 Task: Forward email with the signature Connor Wood with the subject Product launch announcement from softage.1@softage.net to softage.9@softage.net with the message Can you confirm whether the project is on track to meet the deadline?, select last word, change the font of the message to Tahoma and change the font typography to bold and italics Send the email
Action: Mouse moved to (830, 68)
Screenshot: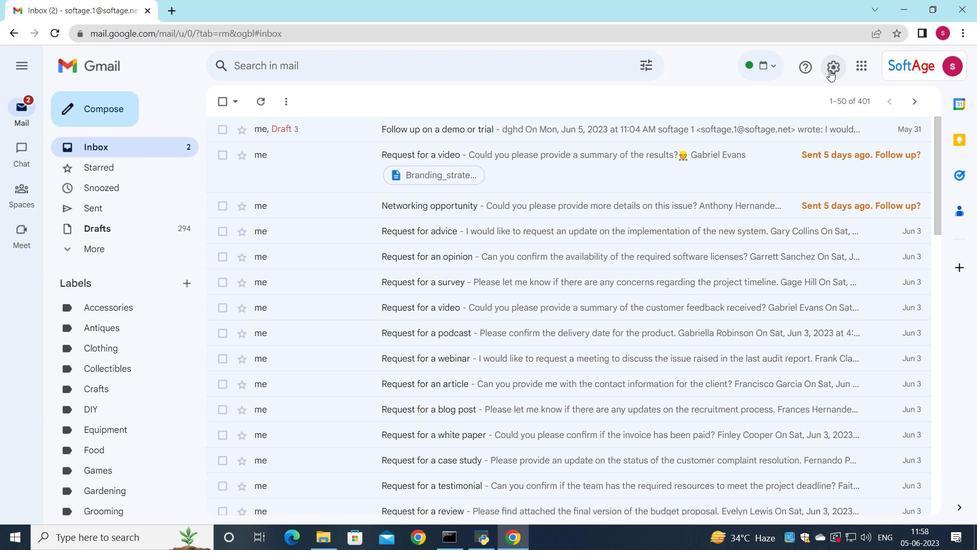
Action: Mouse pressed left at (830, 68)
Screenshot: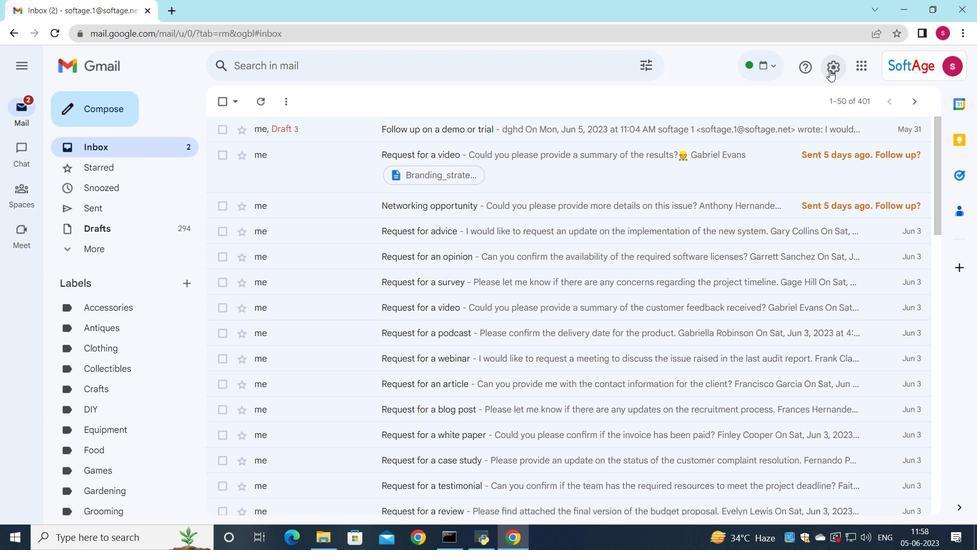 
Action: Mouse moved to (831, 127)
Screenshot: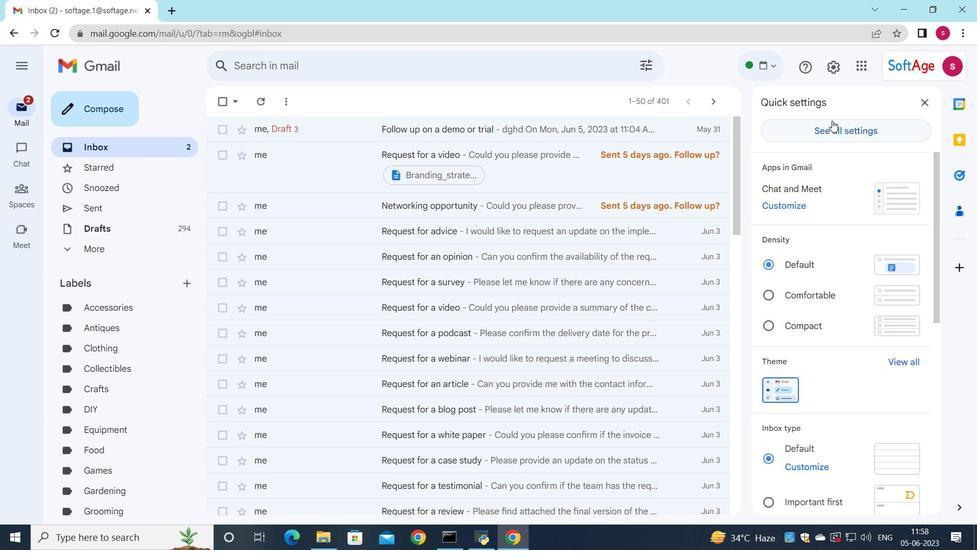 
Action: Mouse pressed left at (831, 127)
Screenshot: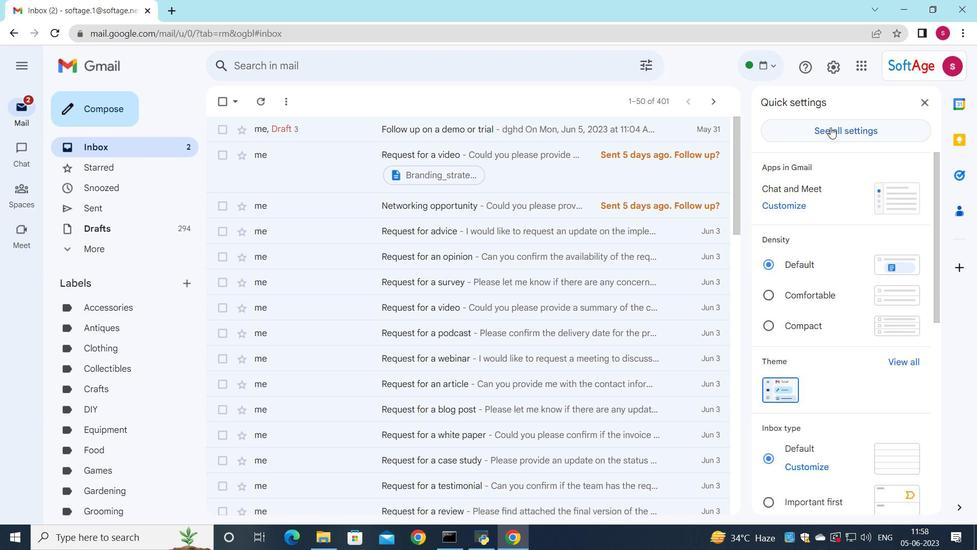 
Action: Mouse moved to (599, 247)
Screenshot: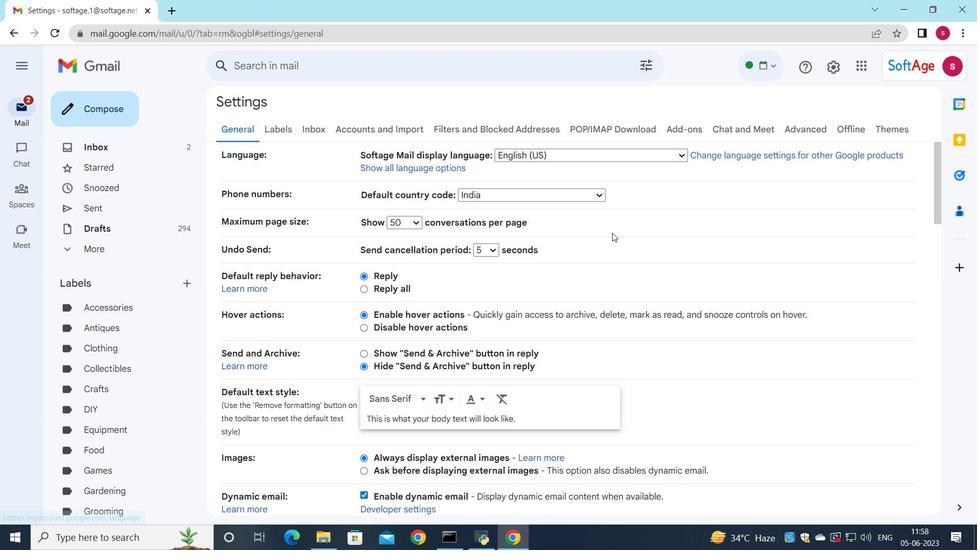 
Action: Mouse scrolled (611, 234) with delta (0, 0)
Screenshot: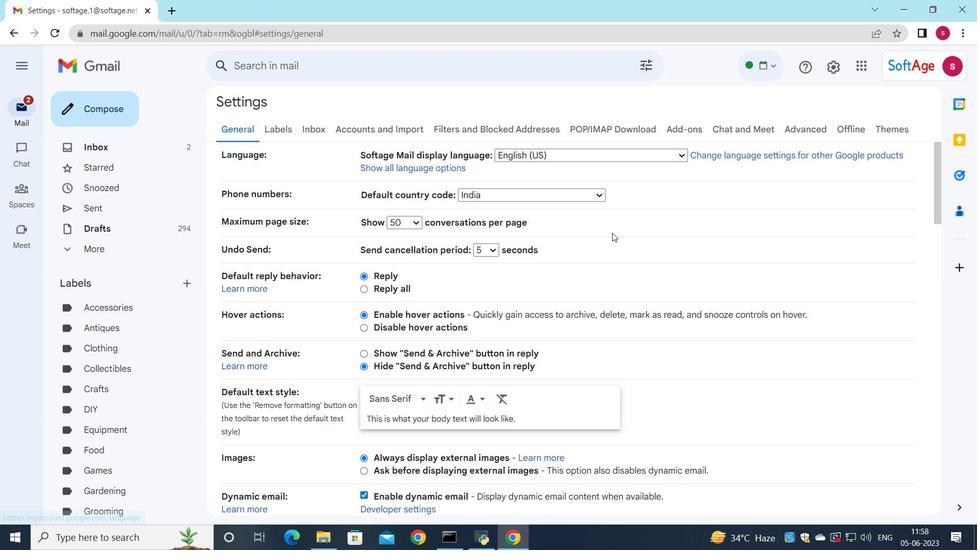 
Action: Mouse scrolled (608, 236) with delta (0, 0)
Screenshot: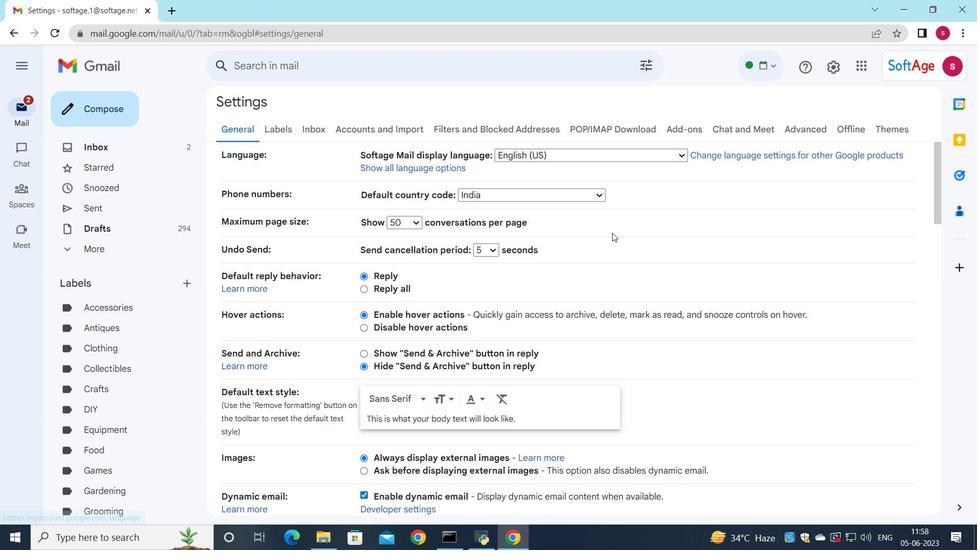 
Action: Mouse scrolled (604, 241) with delta (0, 0)
Screenshot: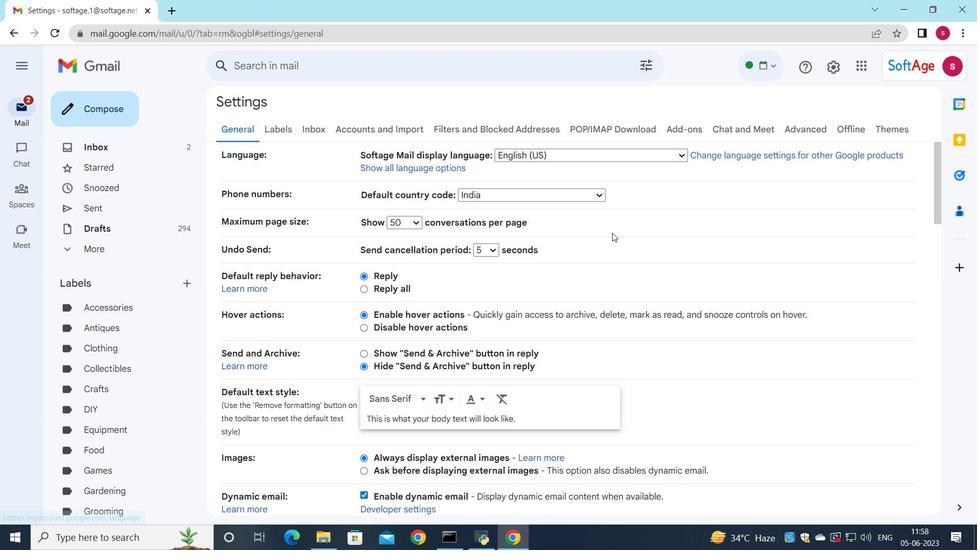 
Action: Mouse moved to (595, 241)
Screenshot: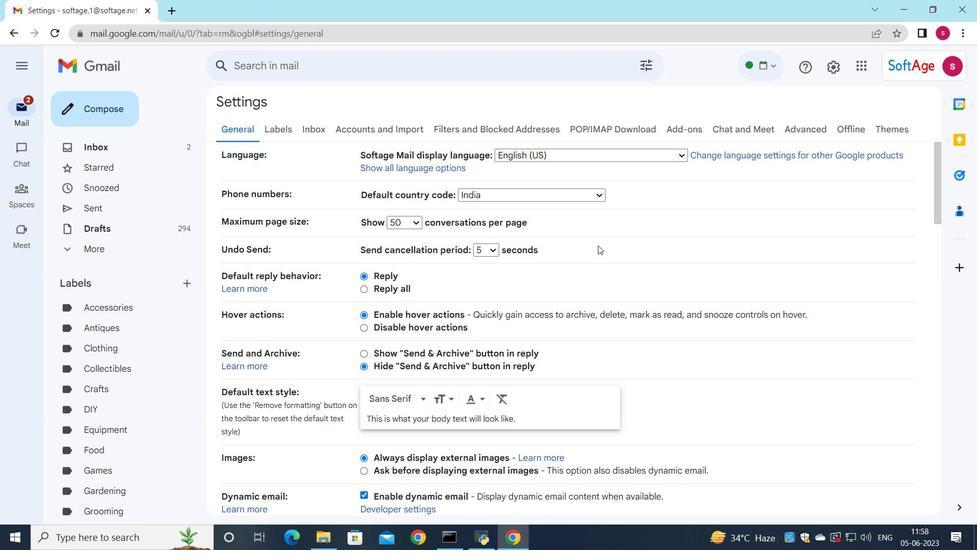 
Action: Mouse scrolled (595, 241) with delta (0, 0)
Screenshot: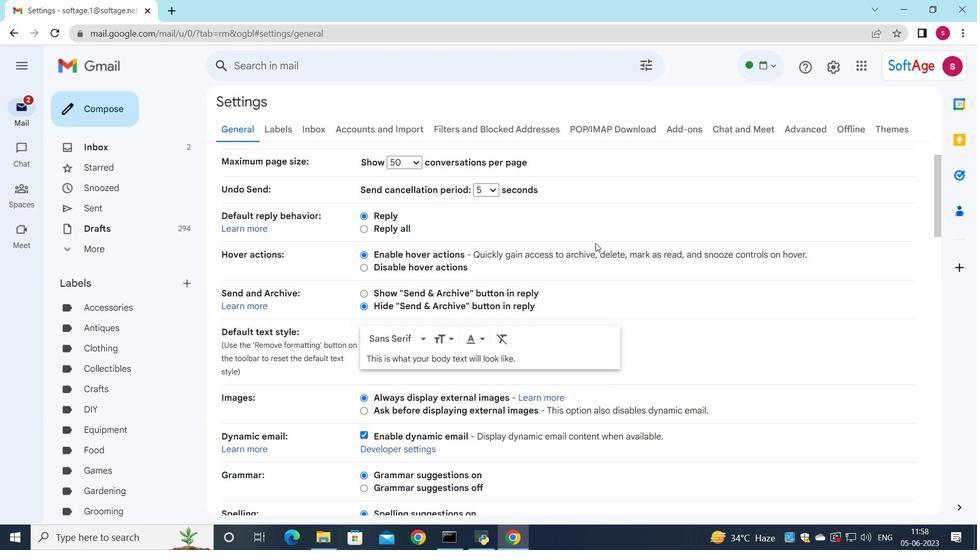 
Action: Mouse scrolled (595, 241) with delta (0, 0)
Screenshot: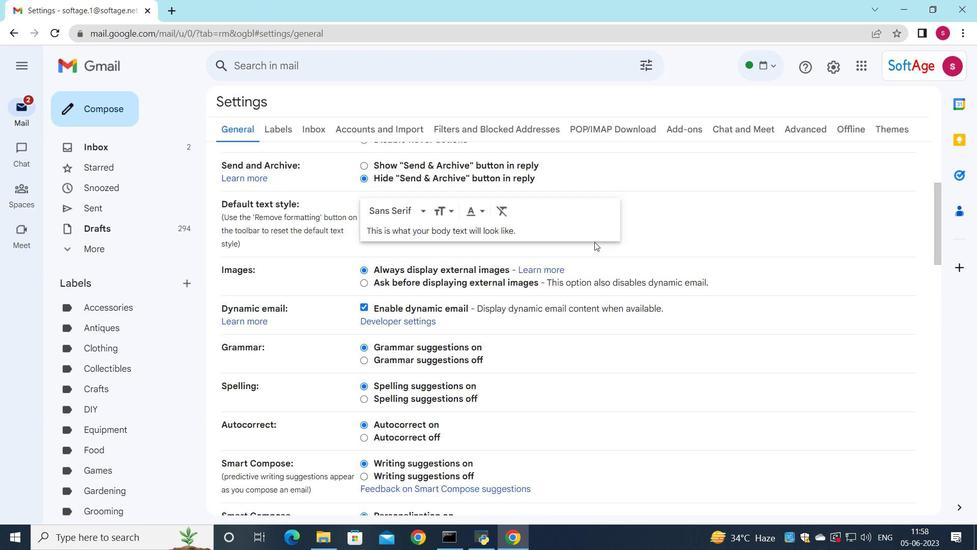 
Action: Mouse moved to (588, 247)
Screenshot: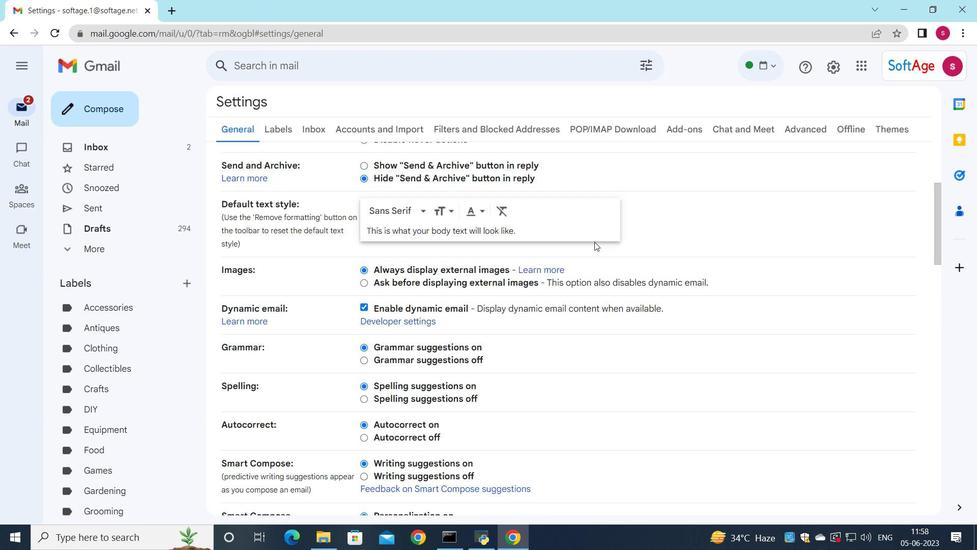 
Action: Mouse scrolled (590, 244) with delta (0, 0)
Screenshot: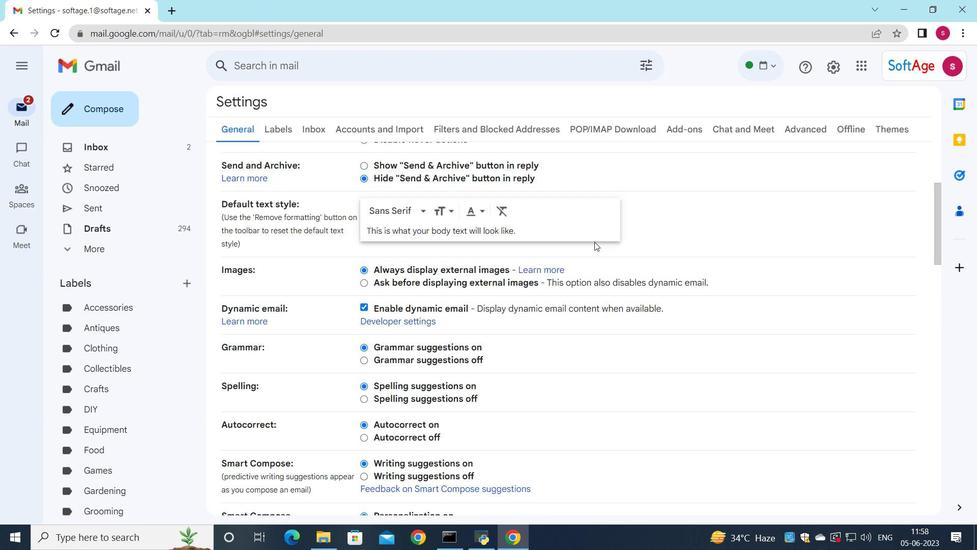 
Action: Mouse moved to (521, 267)
Screenshot: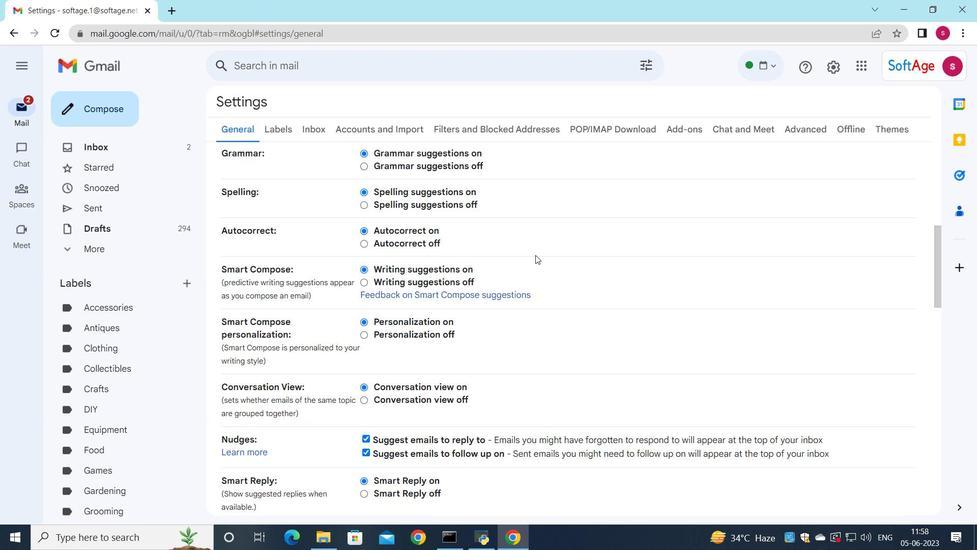 
Action: Mouse scrolled (521, 267) with delta (0, 0)
Screenshot: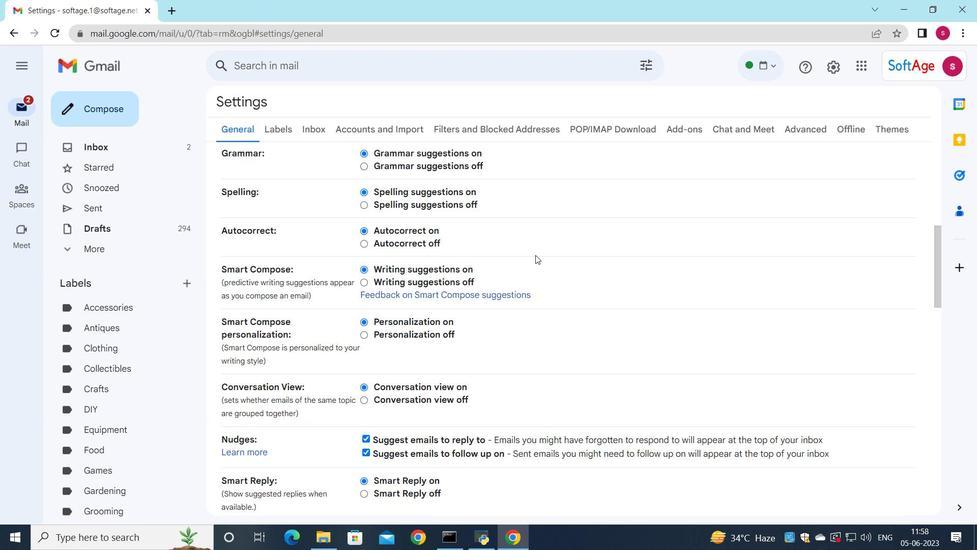 
Action: Mouse moved to (513, 275)
Screenshot: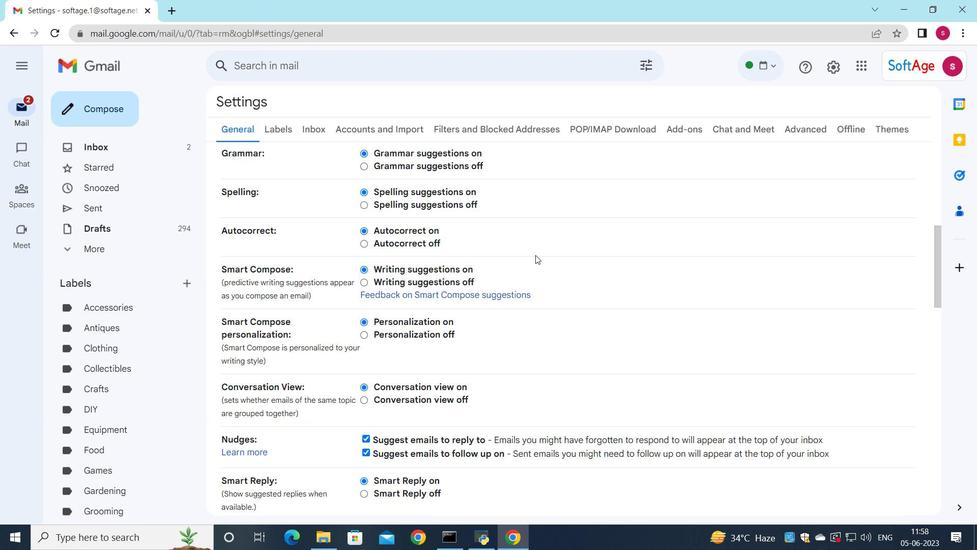 
Action: Mouse scrolled (513, 274) with delta (0, 0)
Screenshot: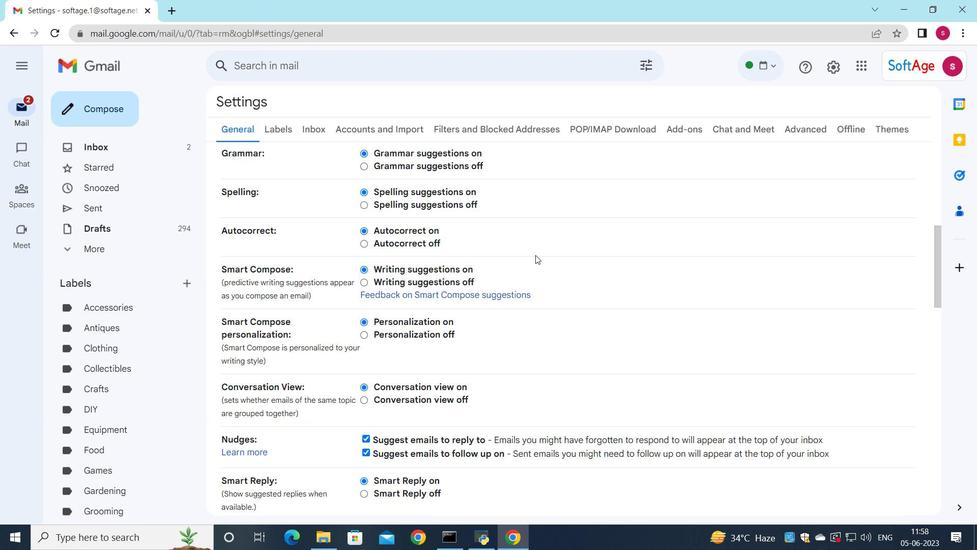 
Action: Mouse moved to (508, 278)
Screenshot: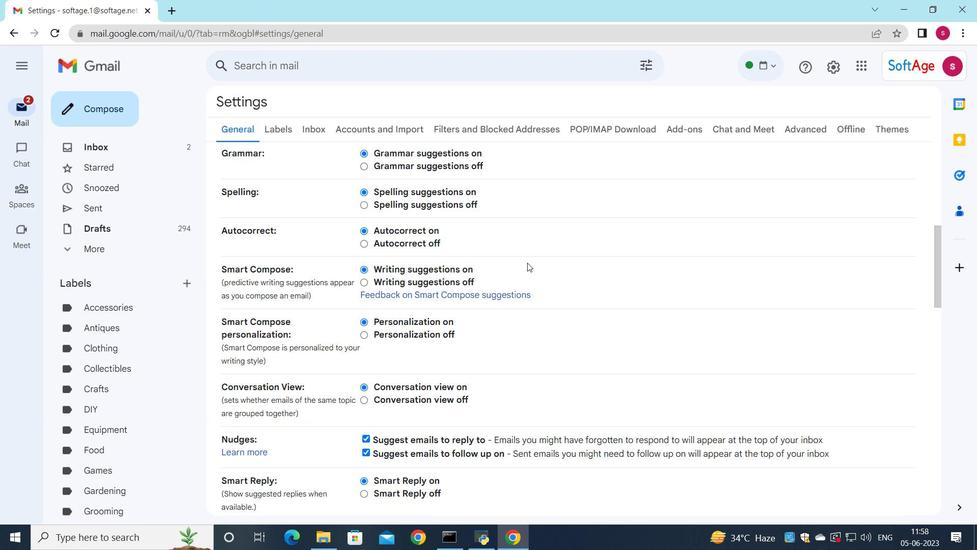 
Action: Mouse scrolled (508, 277) with delta (0, 0)
Screenshot: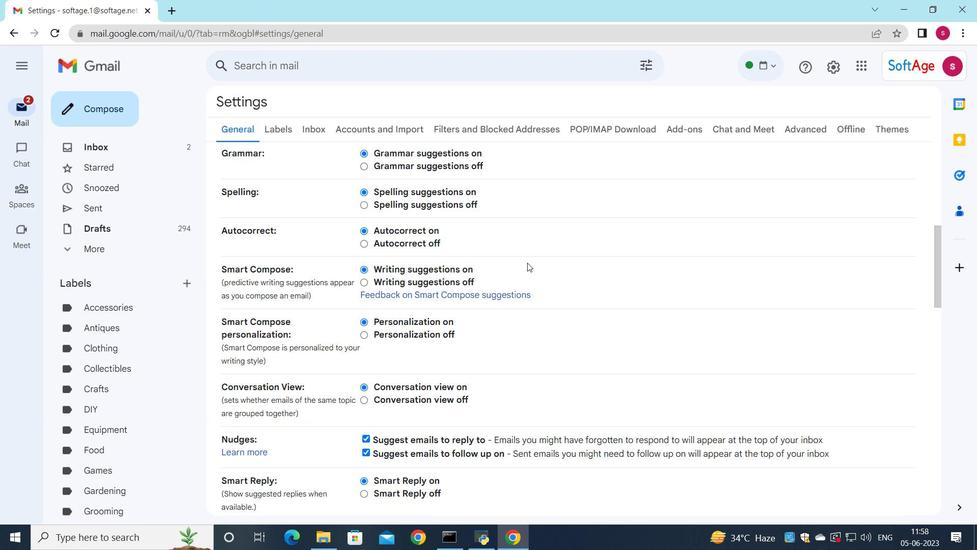 
Action: Mouse moved to (488, 283)
Screenshot: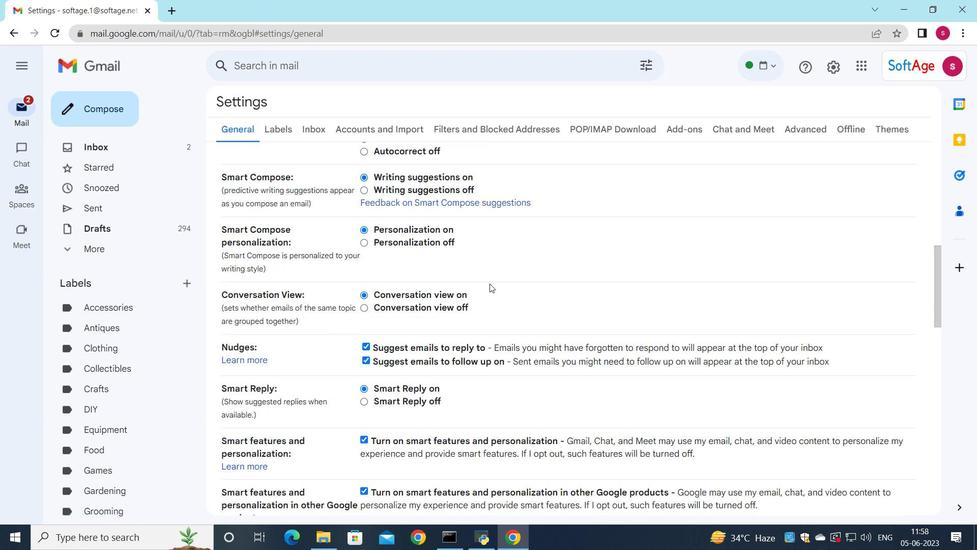 
Action: Mouse scrolled (488, 283) with delta (0, 0)
Screenshot: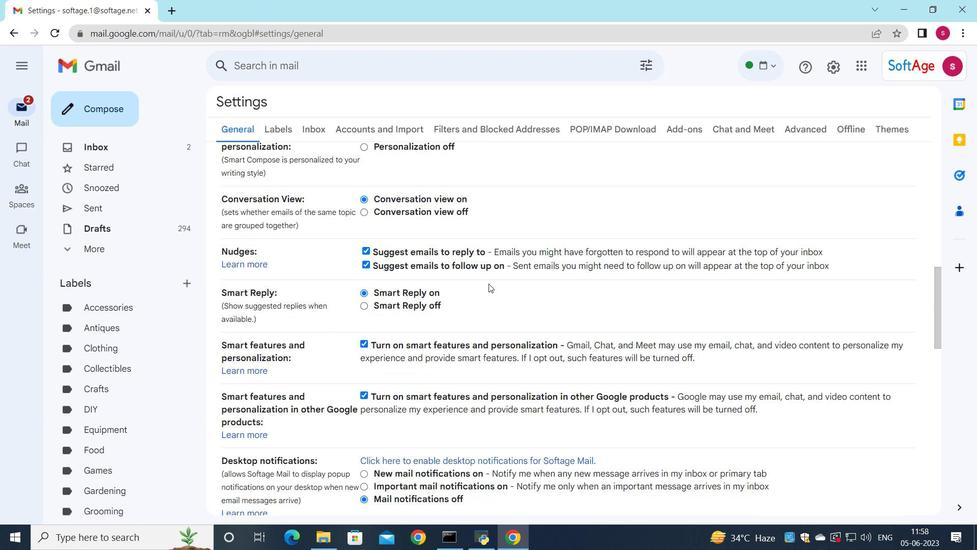 
Action: Mouse moved to (487, 284)
Screenshot: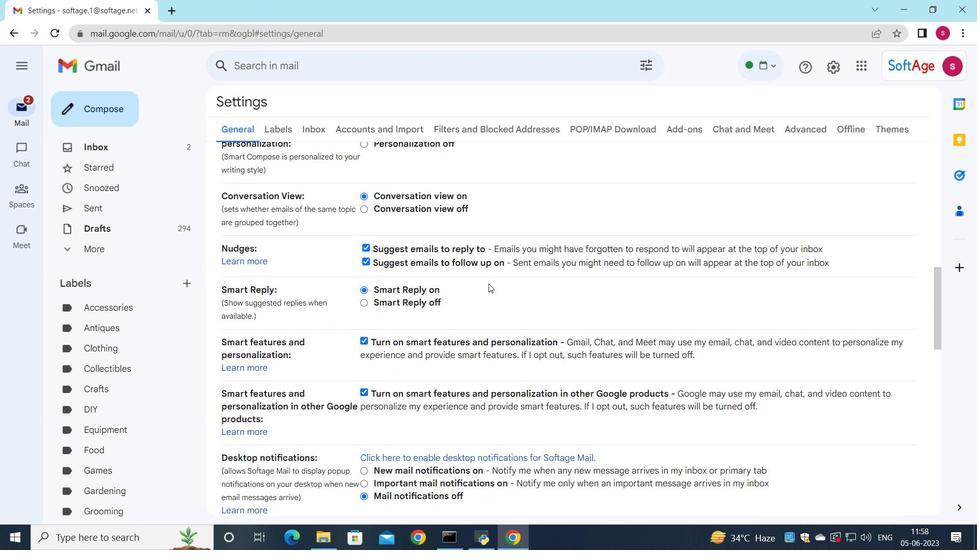 
Action: Mouse scrolled (487, 283) with delta (0, 0)
Screenshot: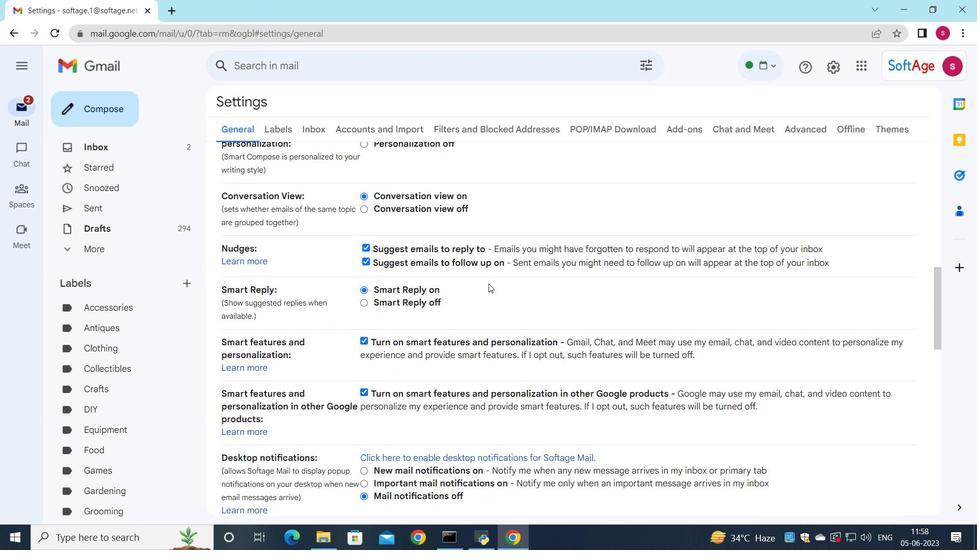 
Action: Mouse moved to (484, 286)
Screenshot: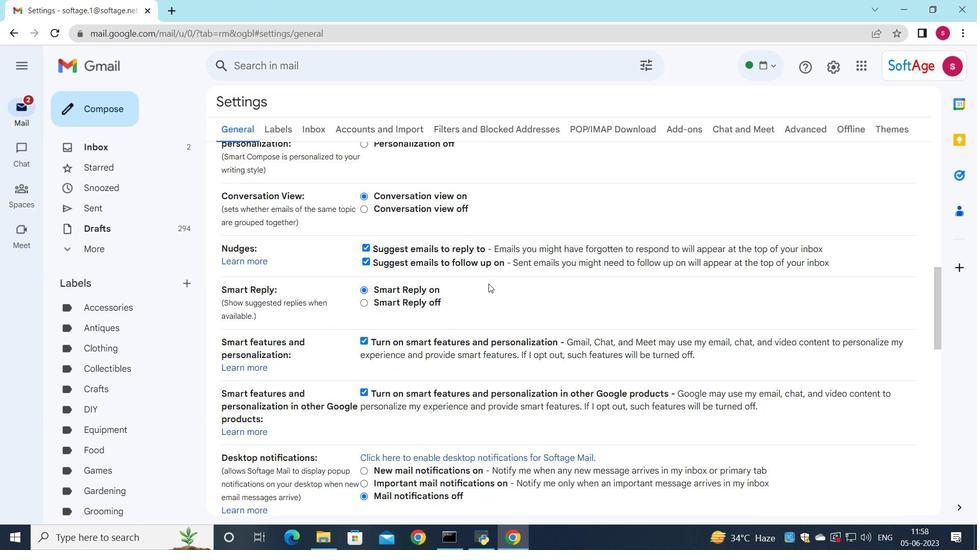 
Action: Mouse scrolled (485, 285) with delta (0, 0)
Screenshot: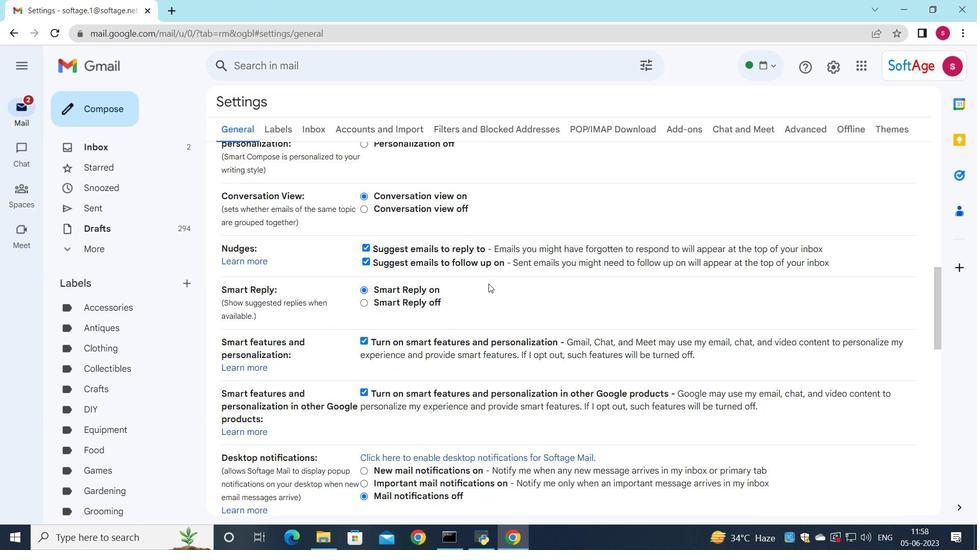 
Action: Mouse moved to (479, 288)
Screenshot: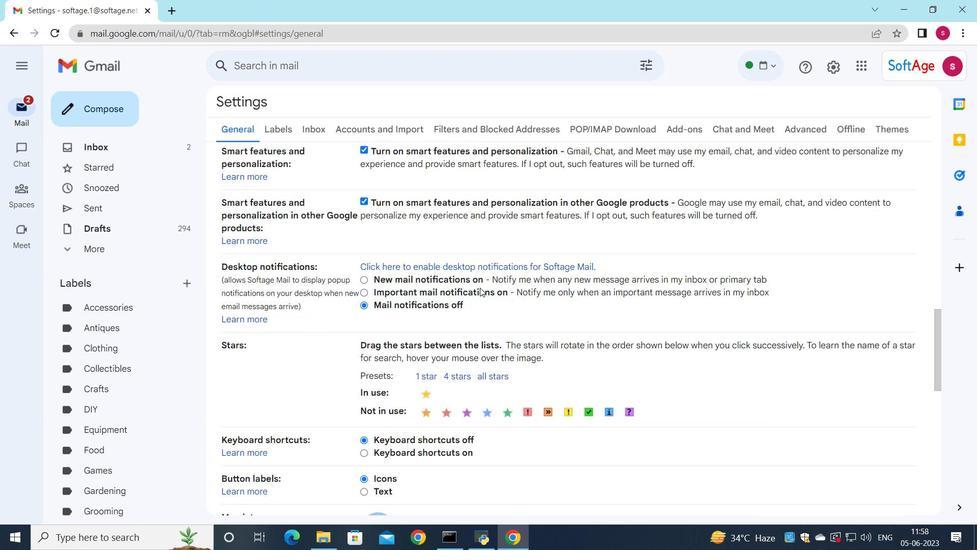 
Action: Mouse scrolled (479, 287) with delta (0, 0)
Screenshot: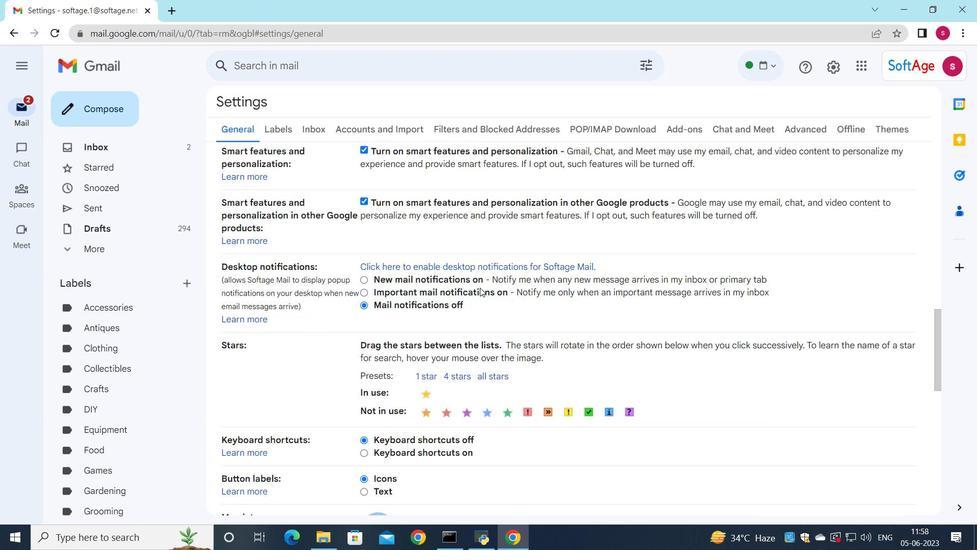 
Action: Mouse moved to (474, 289)
Screenshot: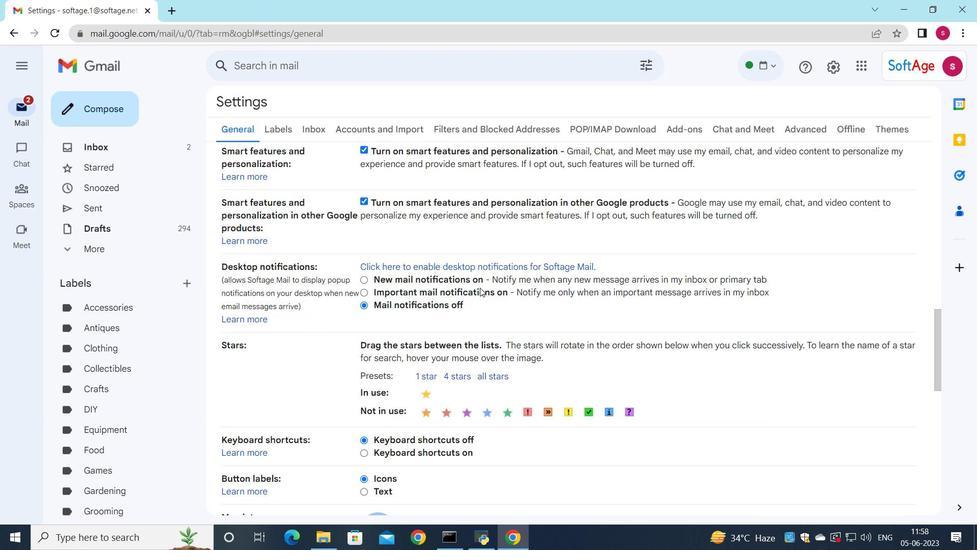 
Action: Mouse scrolled (474, 289) with delta (0, 0)
Screenshot: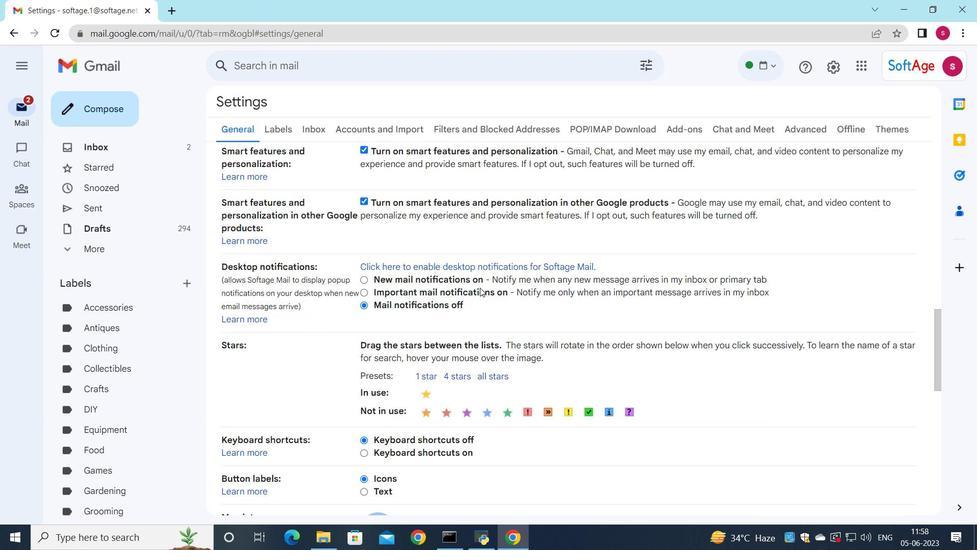 
Action: Mouse moved to (470, 291)
Screenshot: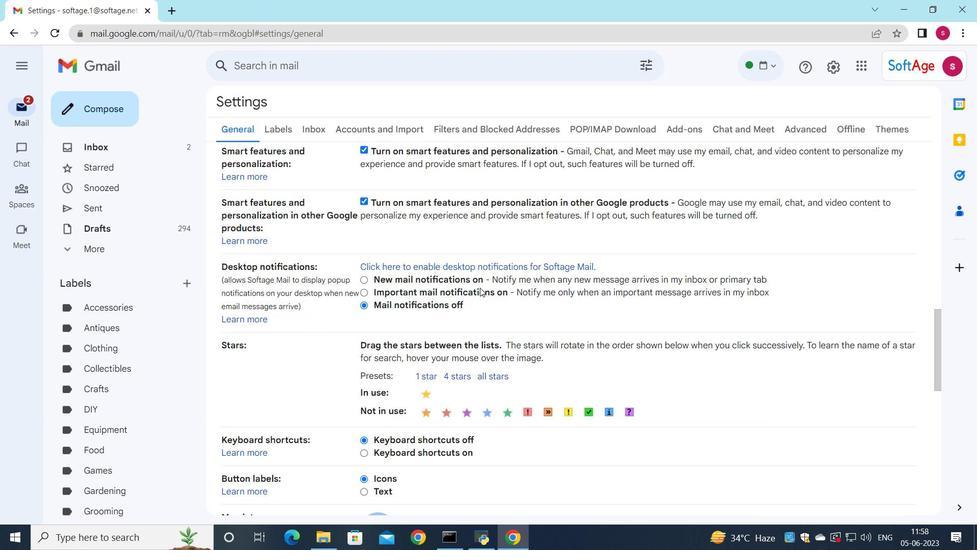 
Action: Mouse scrolled (470, 290) with delta (0, 0)
Screenshot: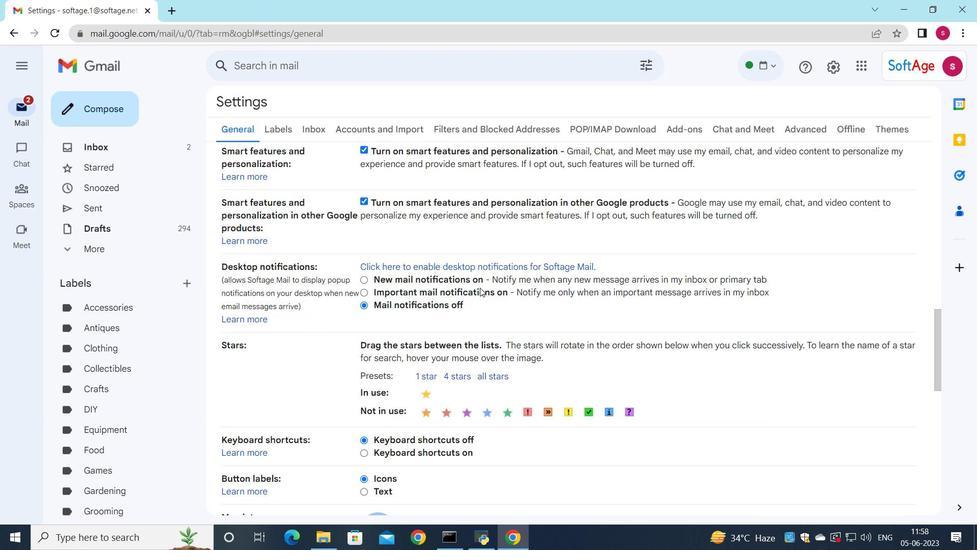 
Action: Mouse moved to (416, 318)
Screenshot: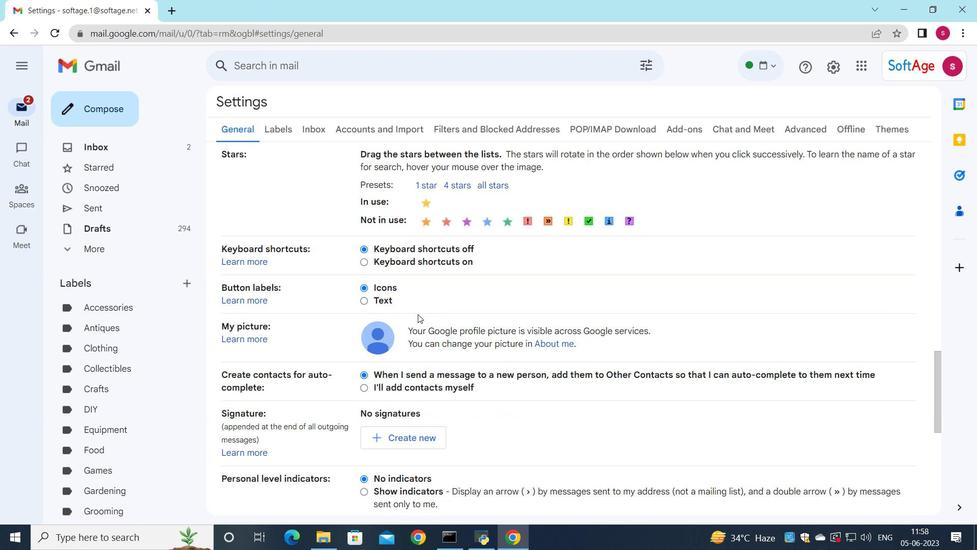 
Action: Mouse scrolled (416, 317) with delta (0, 0)
Screenshot: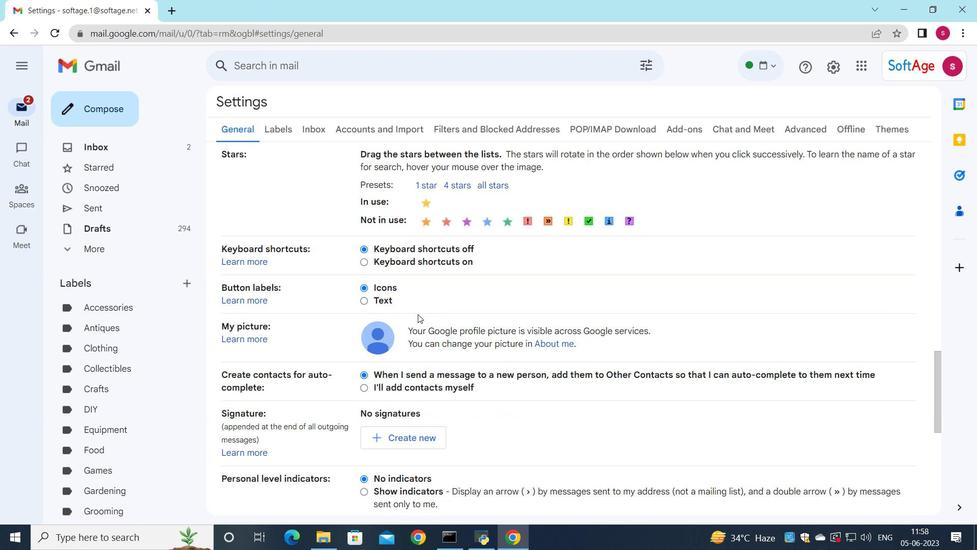 
Action: Mouse moved to (416, 318)
Screenshot: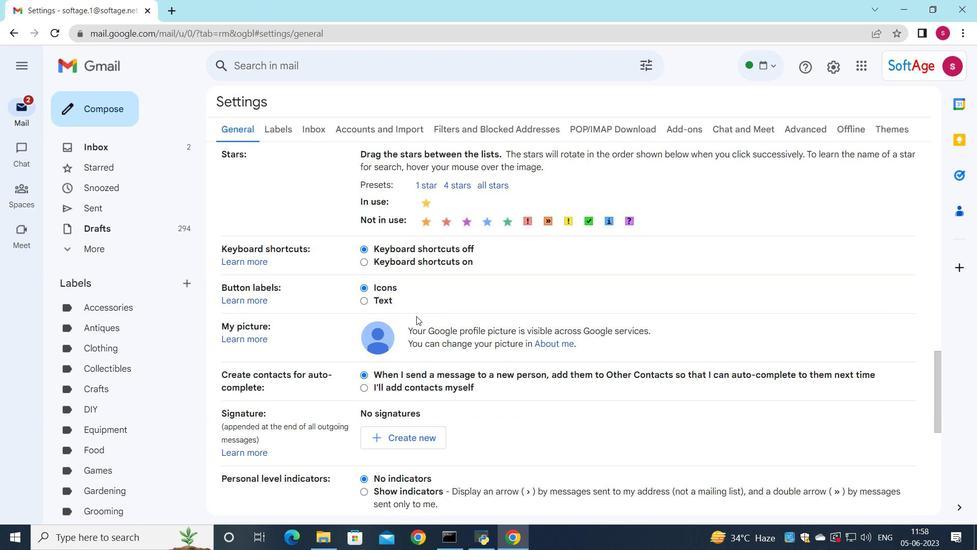 
Action: Mouse scrolled (416, 318) with delta (0, 0)
Screenshot: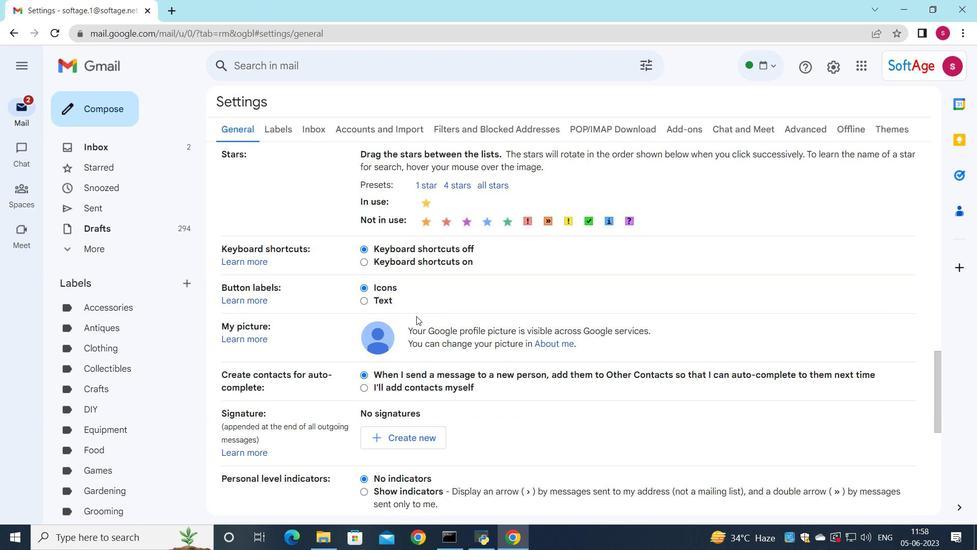 
Action: Mouse moved to (412, 314)
Screenshot: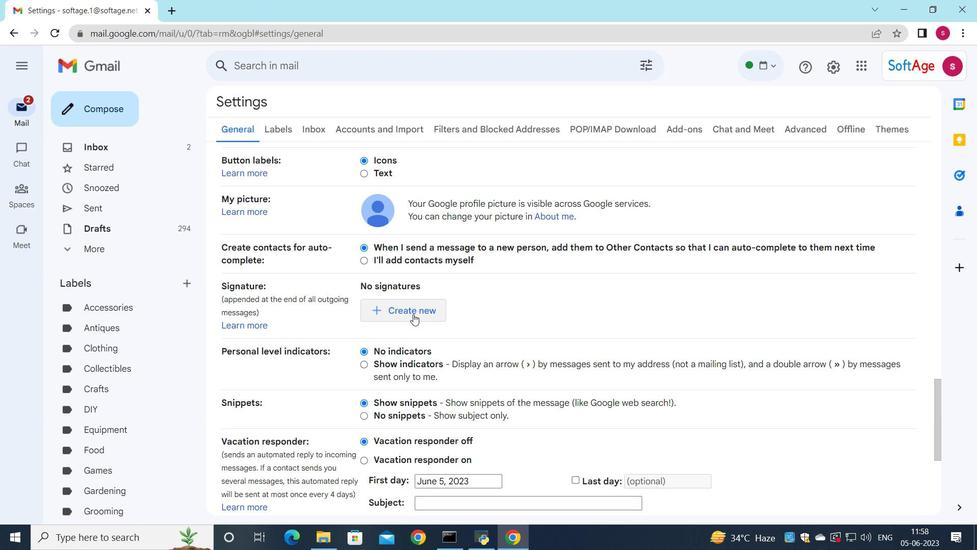 
Action: Mouse pressed left at (412, 314)
Screenshot: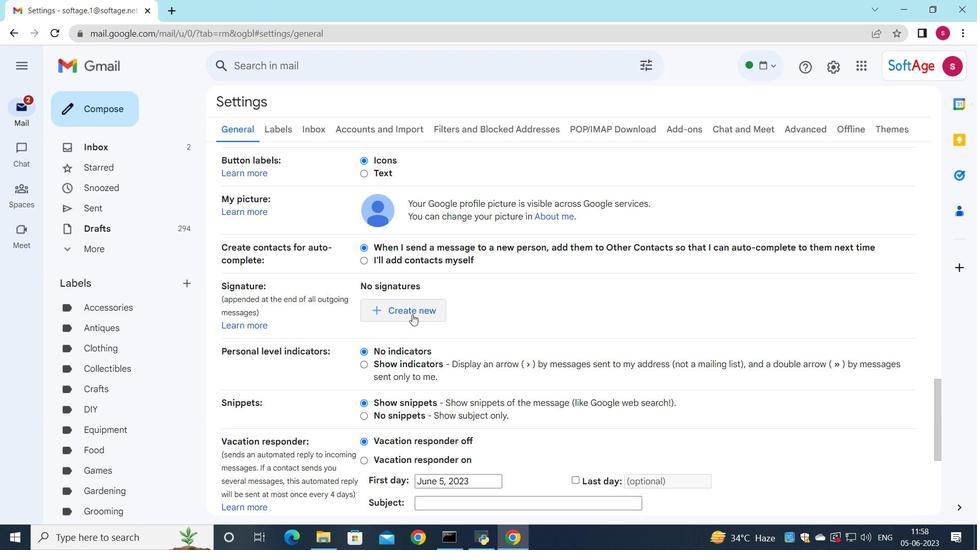 
Action: Mouse moved to (492, 275)
Screenshot: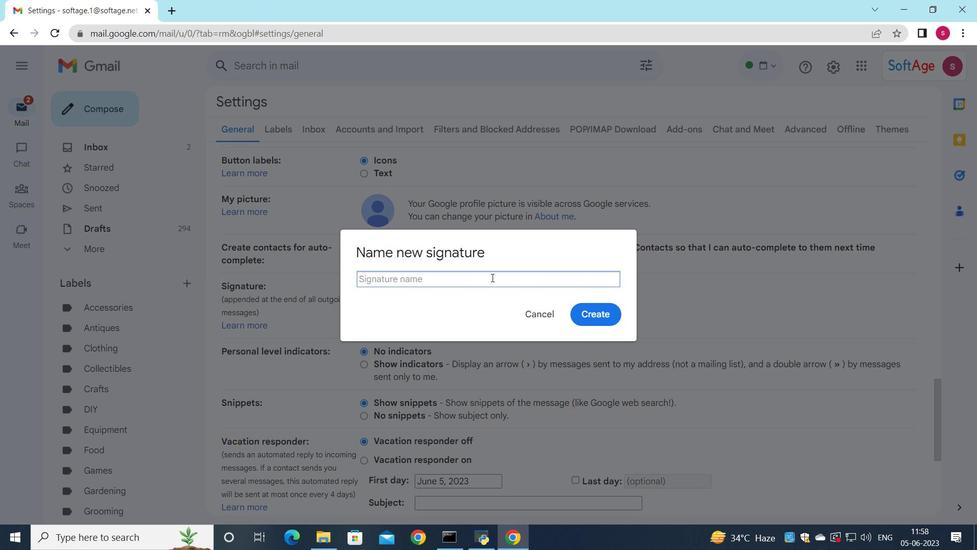 
Action: Key pressed <Key.shift>Connor<Key.space><Key.shift>Wood
Screenshot: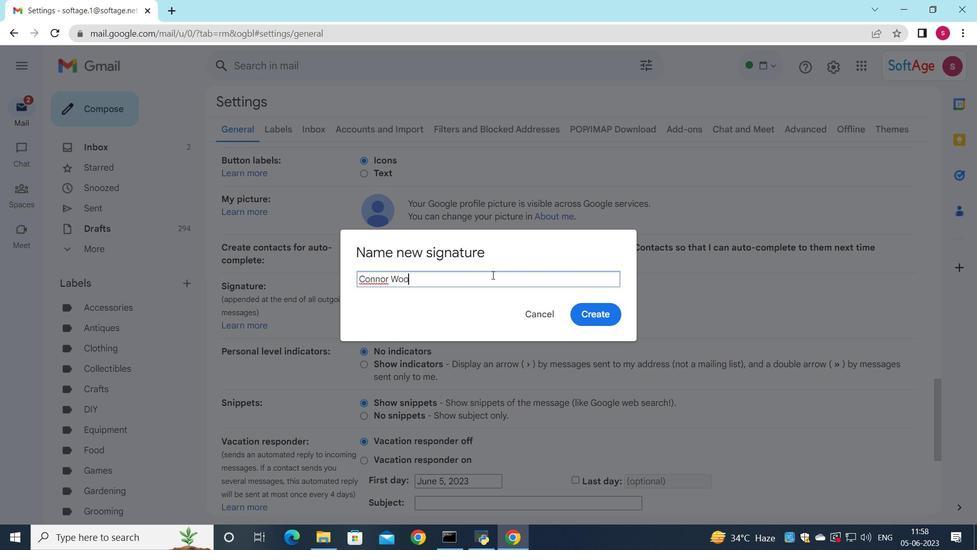 
Action: Mouse moved to (604, 310)
Screenshot: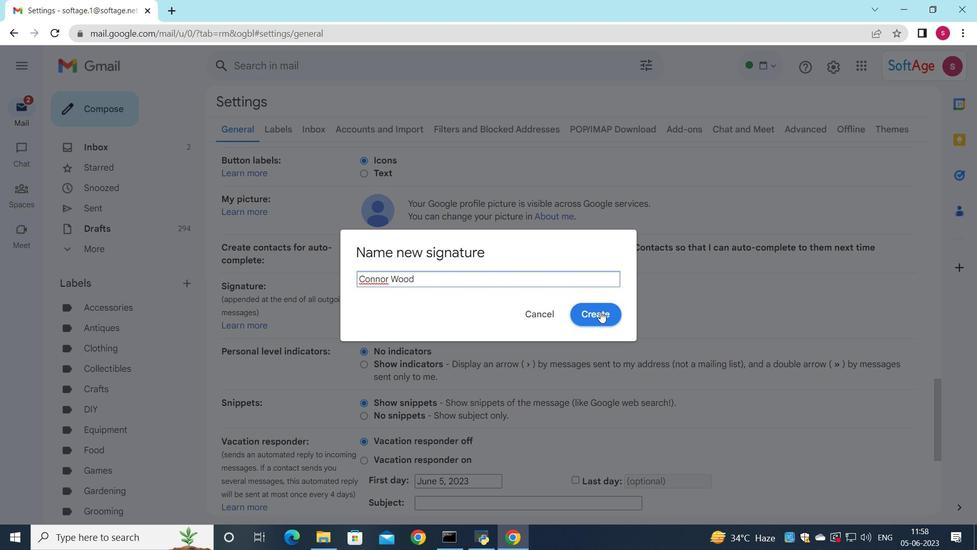 
Action: Mouse pressed left at (604, 310)
Screenshot: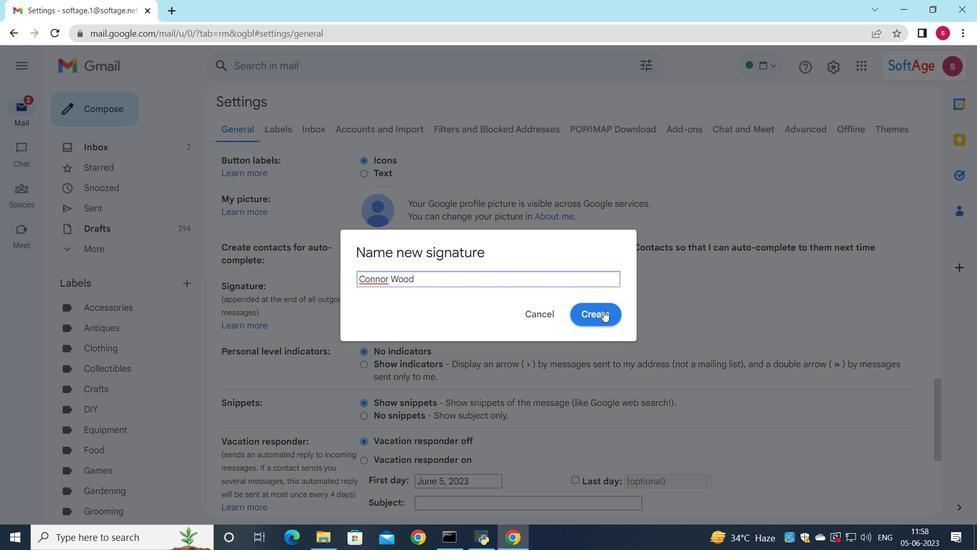 
Action: Mouse moved to (551, 312)
Screenshot: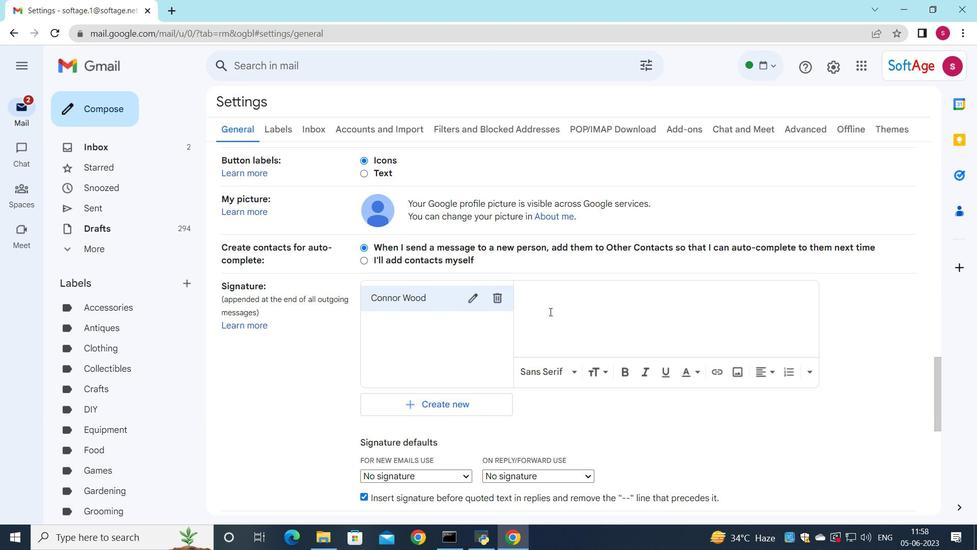 
Action: Mouse pressed left at (551, 312)
Screenshot: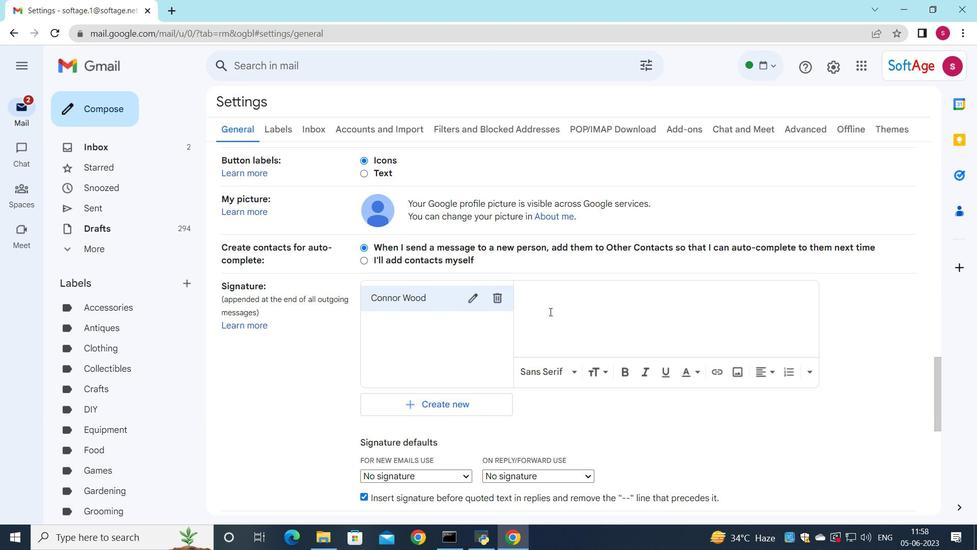 
Action: Mouse moved to (551, 312)
Screenshot: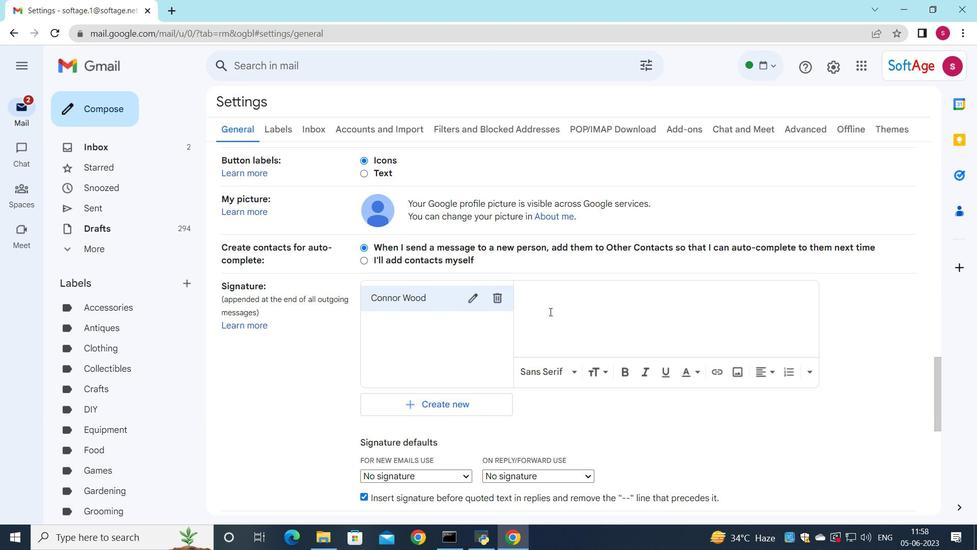 
Action: Key pressed <Key.shift>Connor<Key.space><Key.shift><Key.shift>Wood
Screenshot: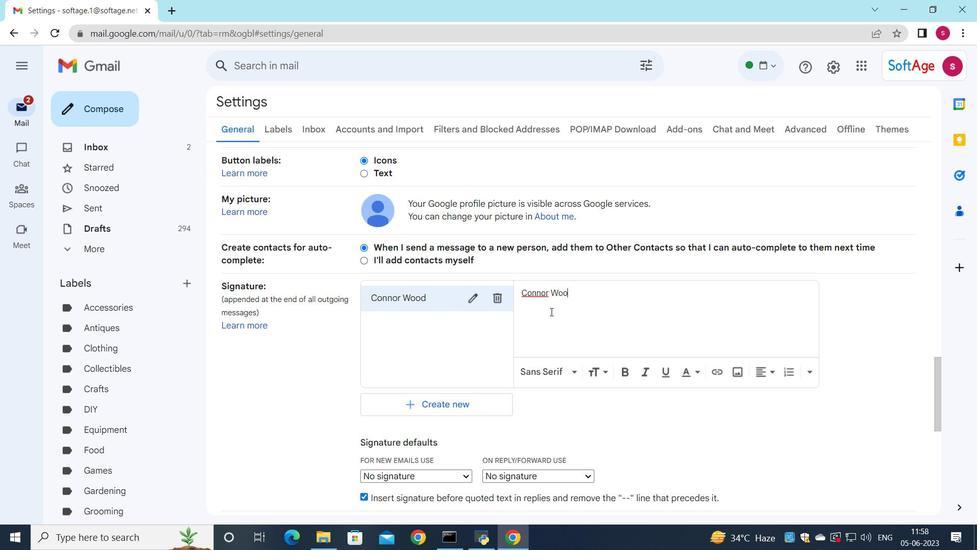 
Action: Mouse moved to (461, 303)
Screenshot: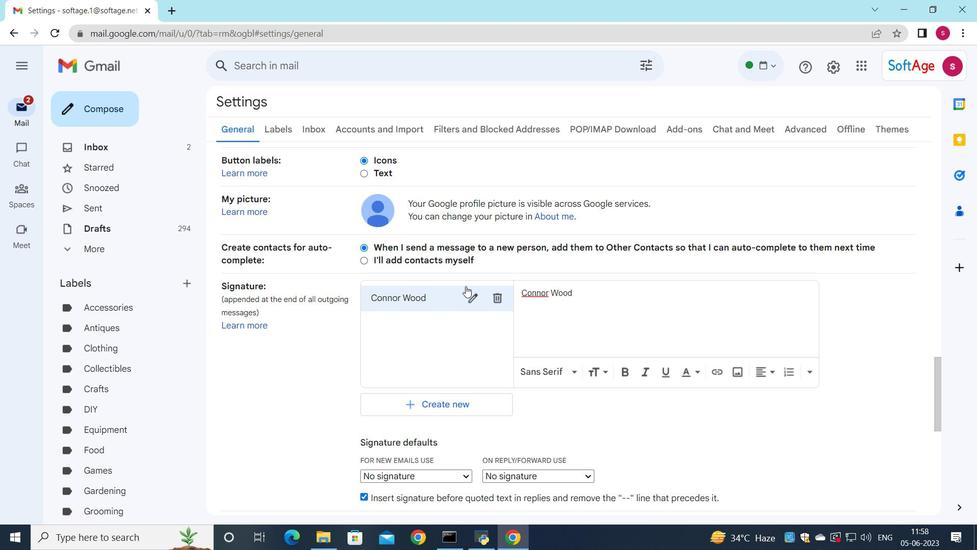 
Action: Mouse scrolled (461, 302) with delta (0, 0)
Screenshot: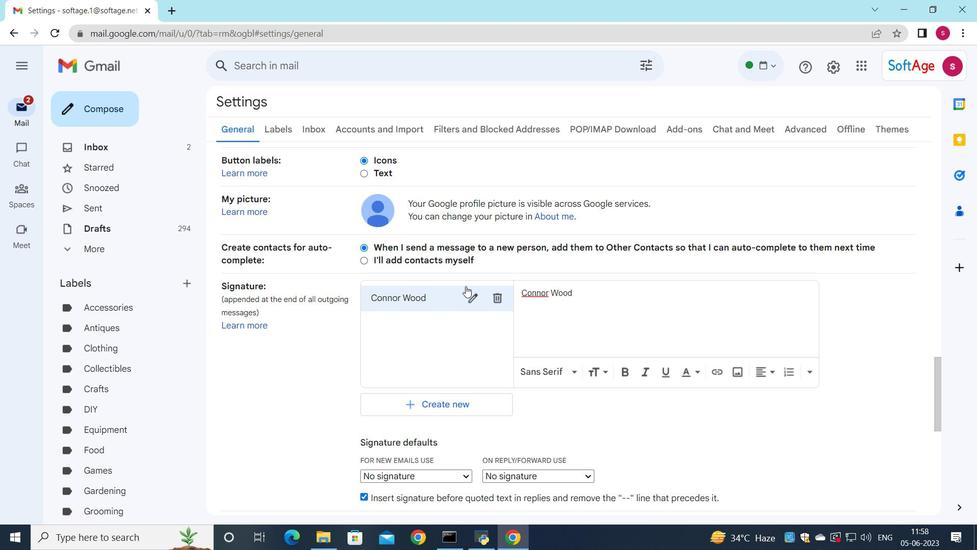 
Action: Mouse moved to (477, 360)
Screenshot: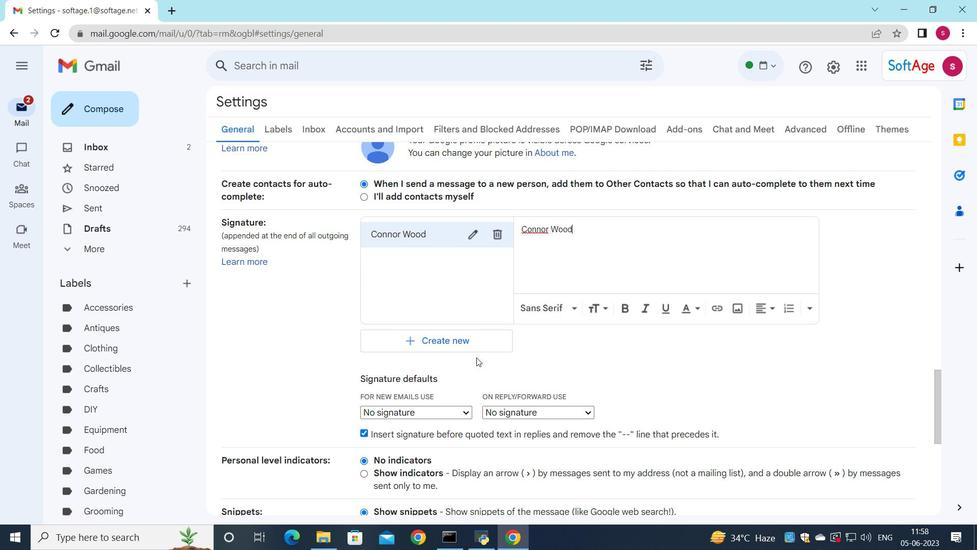 
Action: Mouse scrolled (477, 360) with delta (0, 0)
Screenshot: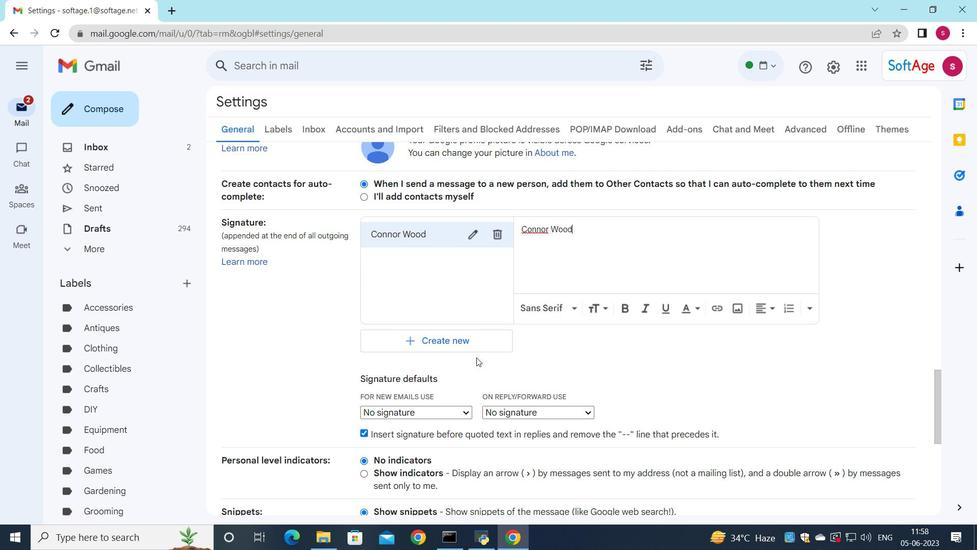 
Action: Mouse moved to (479, 360)
Screenshot: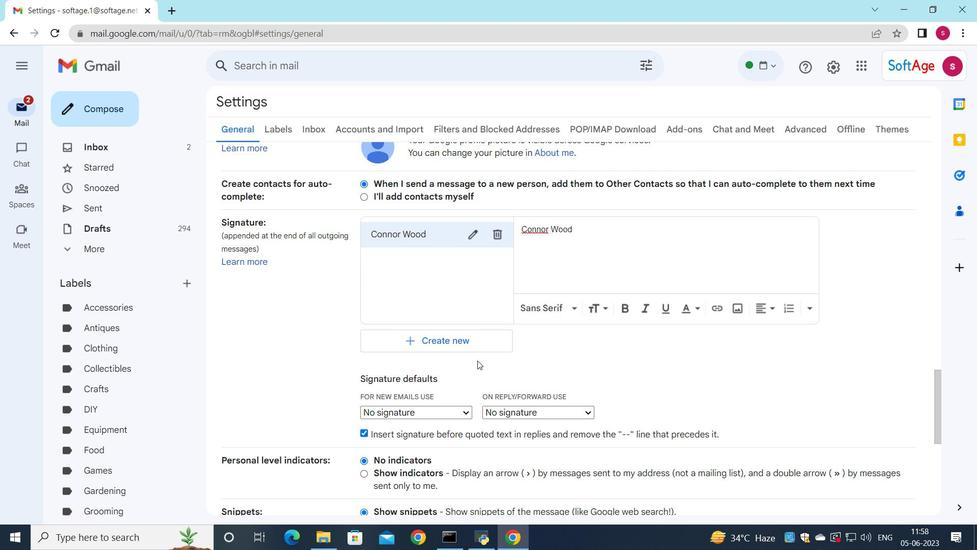 
Action: Mouse scrolled (479, 360) with delta (0, 0)
Screenshot: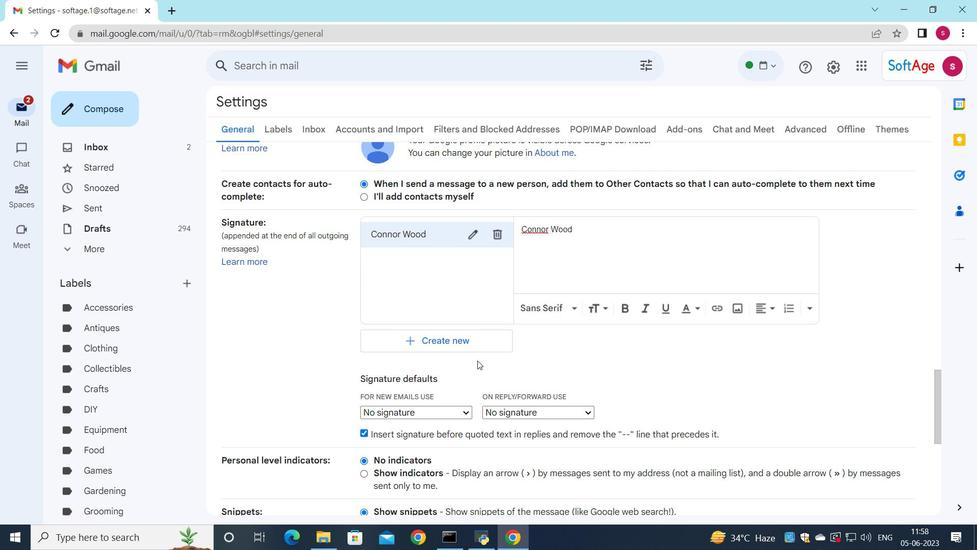 
Action: Mouse moved to (454, 288)
Screenshot: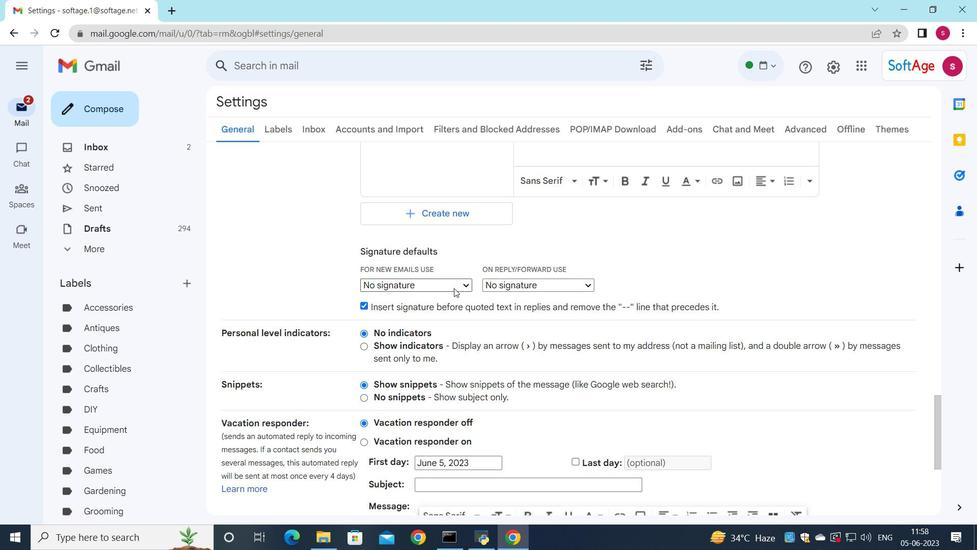 
Action: Mouse pressed left at (454, 288)
Screenshot: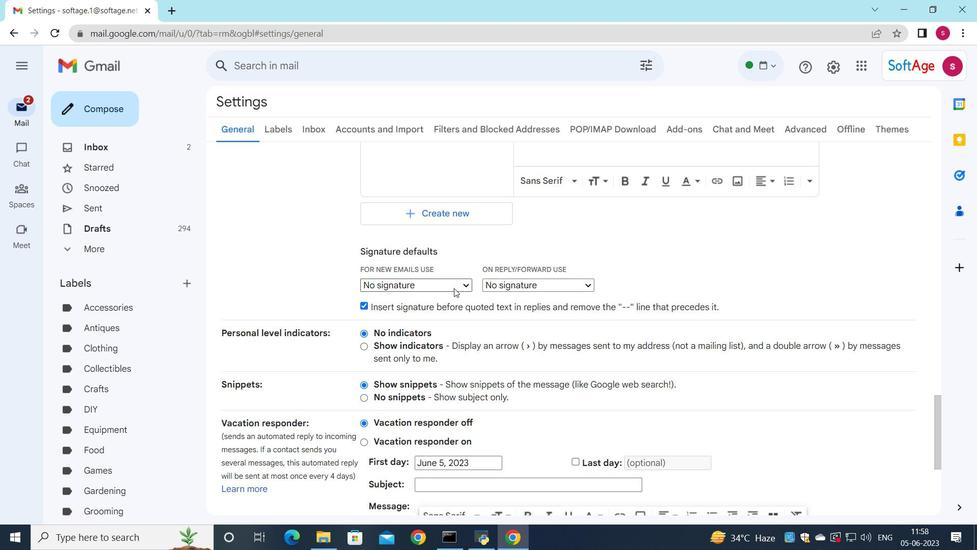 
Action: Mouse moved to (449, 307)
Screenshot: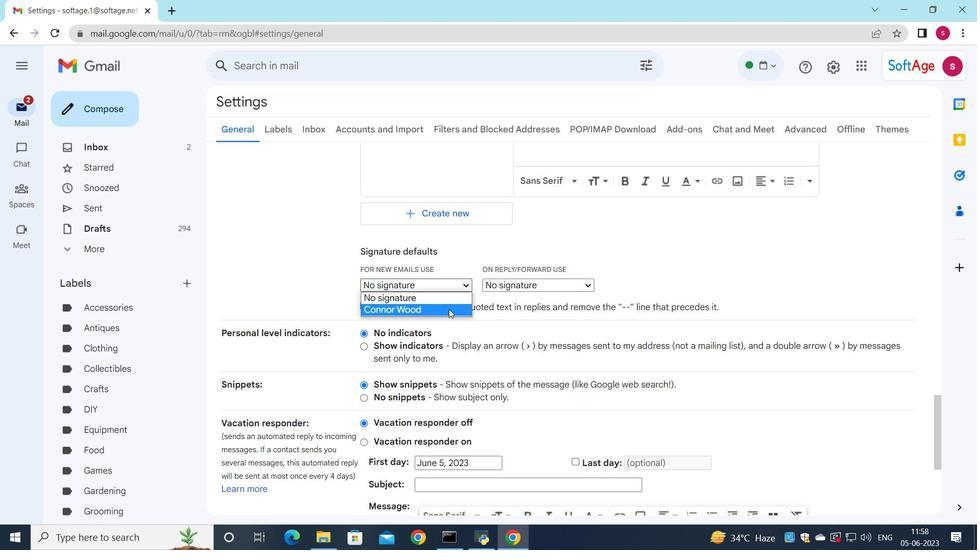 
Action: Mouse pressed left at (449, 307)
Screenshot: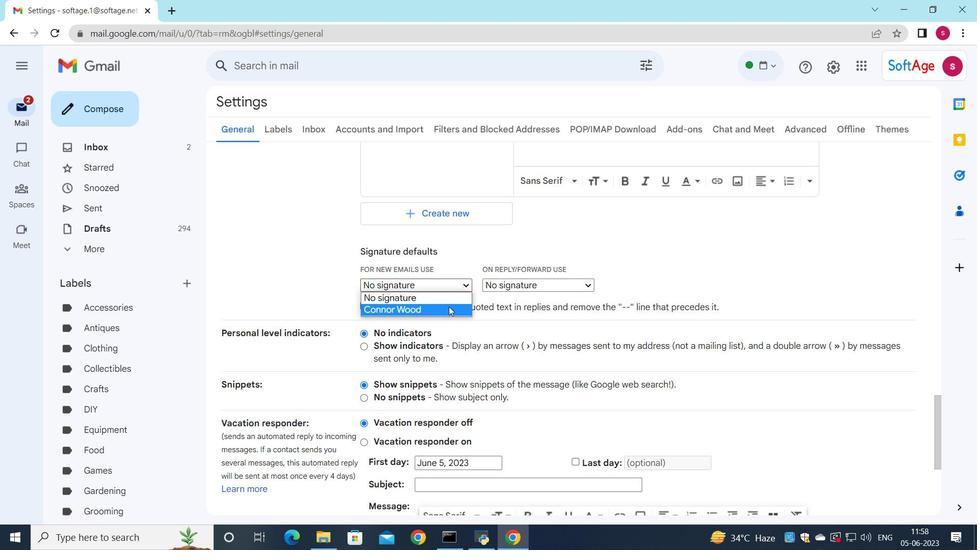 
Action: Mouse moved to (520, 282)
Screenshot: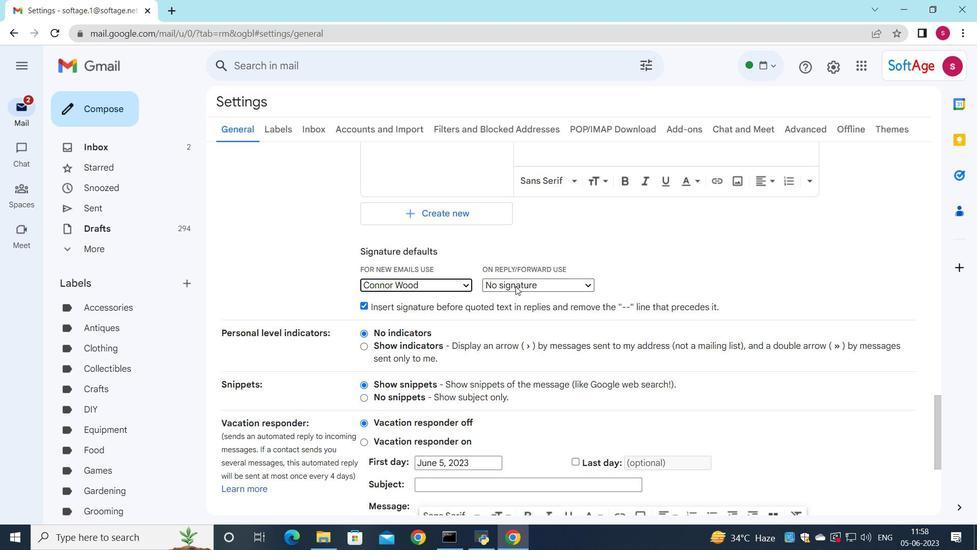 
Action: Mouse pressed left at (520, 282)
Screenshot: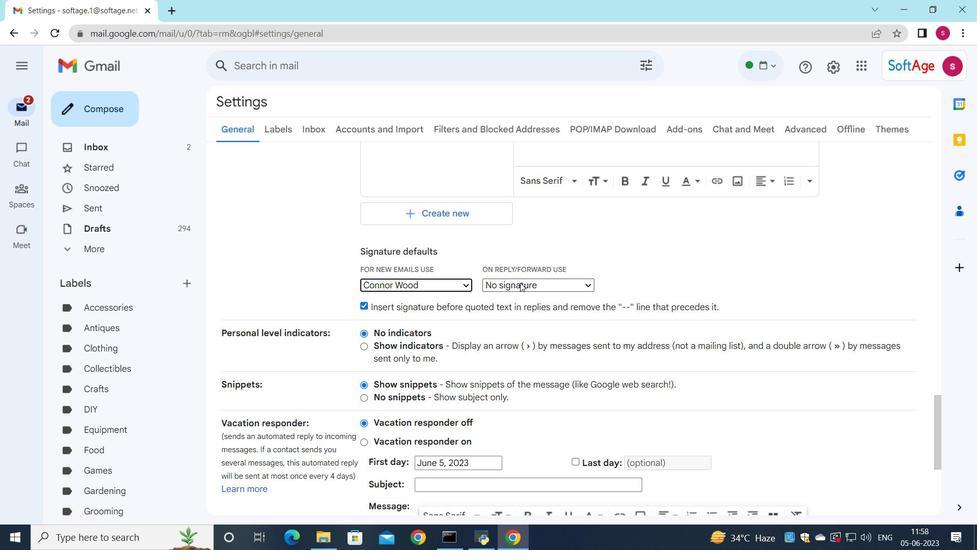 
Action: Mouse moved to (517, 315)
Screenshot: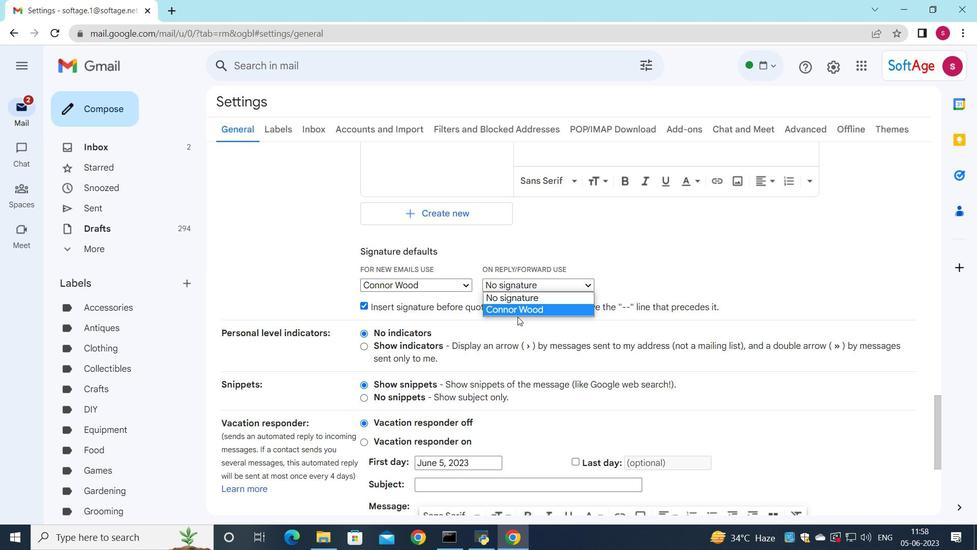
Action: Mouse pressed left at (517, 315)
Screenshot: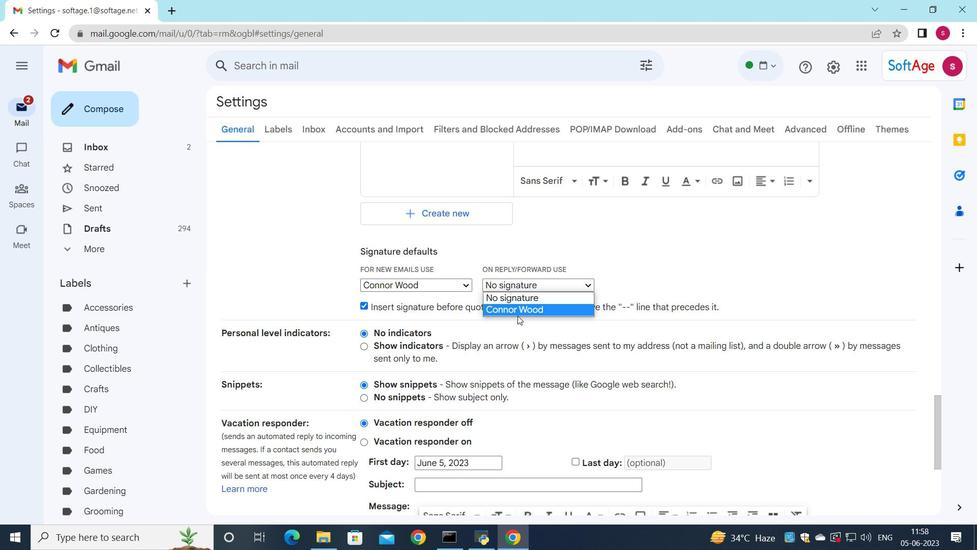 
Action: Mouse moved to (503, 306)
Screenshot: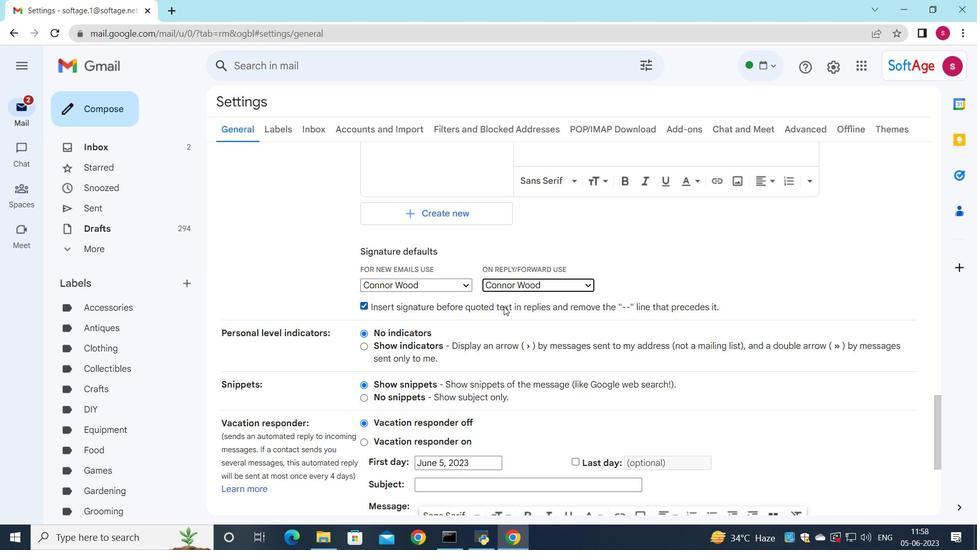 
Action: Mouse scrolled (503, 306) with delta (0, 0)
Screenshot: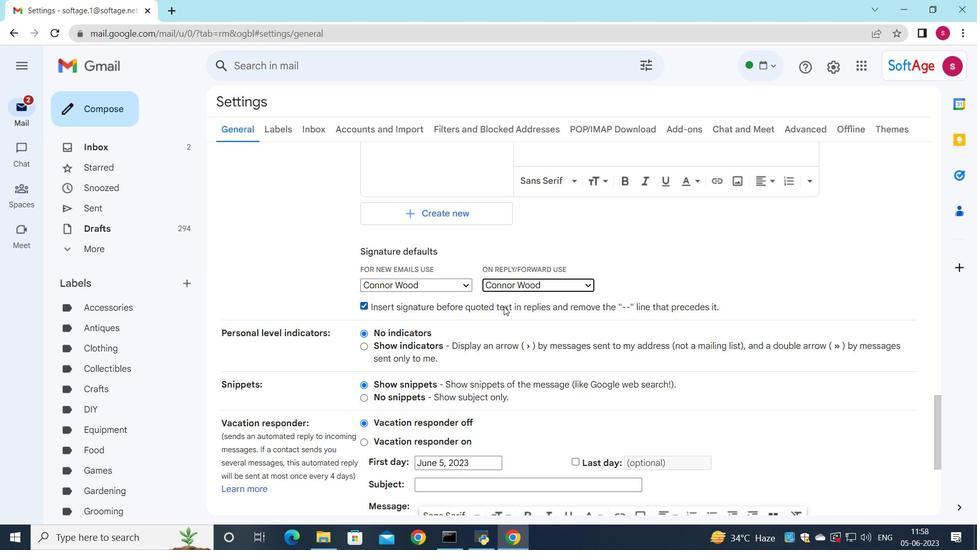 
Action: Mouse moved to (501, 308)
Screenshot: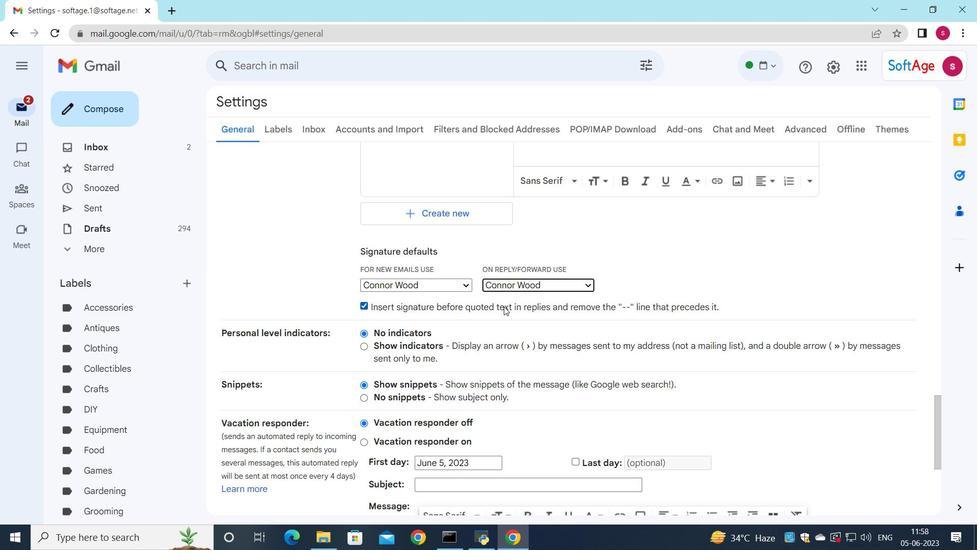 
Action: Mouse scrolled (501, 308) with delta (0, 0)
Screenshot: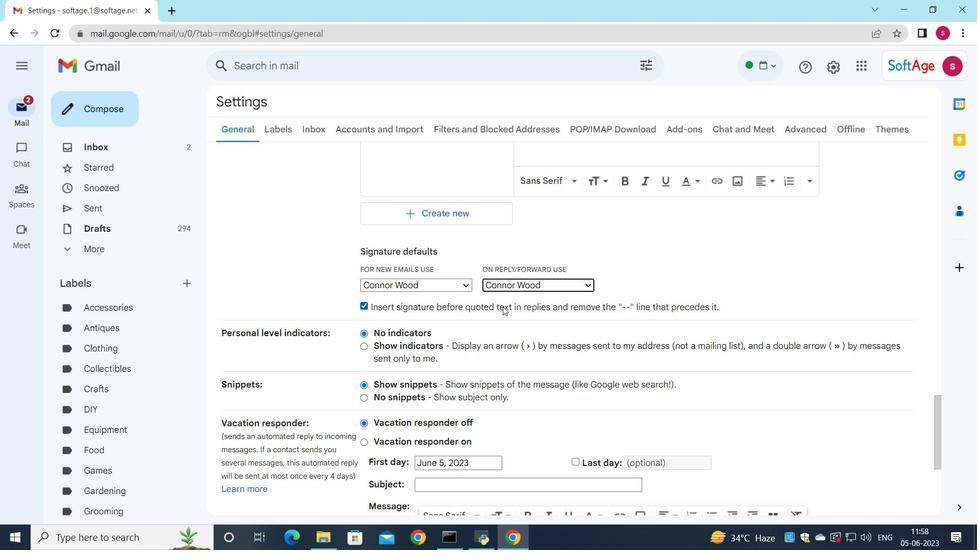 
Action: Mouse moved to (501, 309)
Screenshot: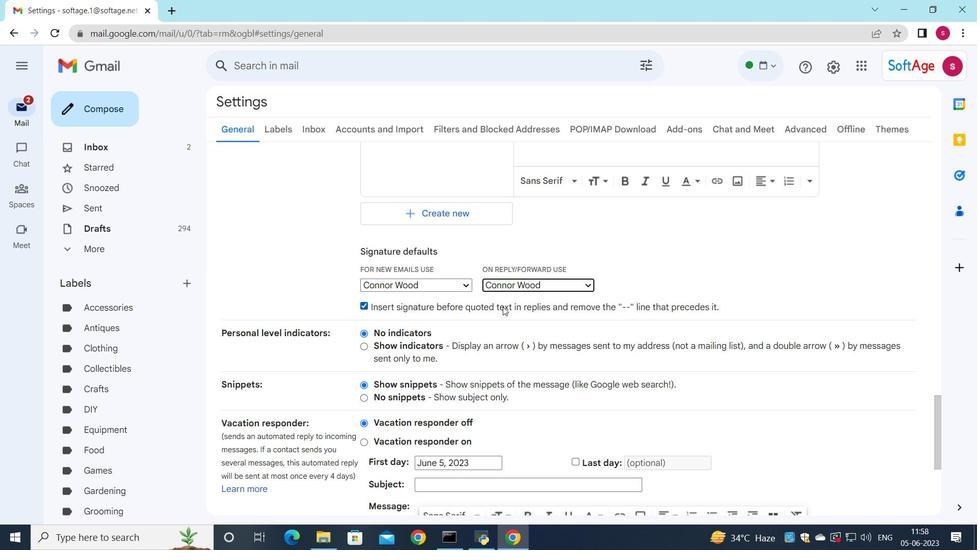 
Action: Mouse scrolled (501, 308) with delta (0, 0)
Screenshot: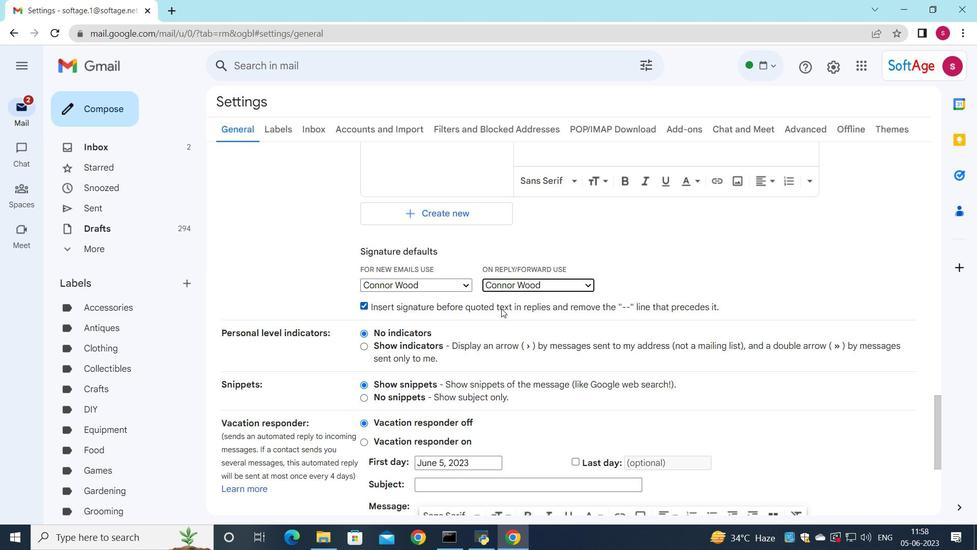 
Action: Mouse moved to (482, 310)
Screenshot: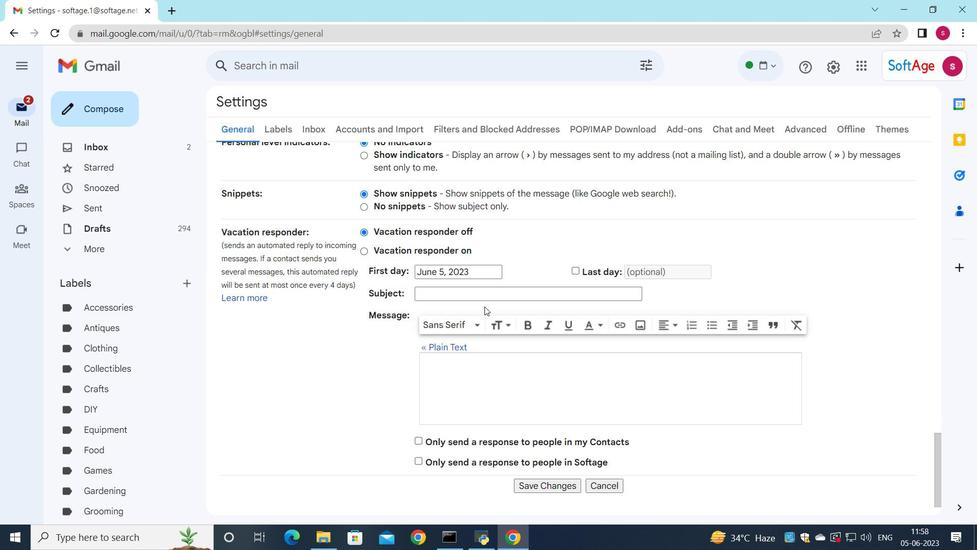 
Action: Mouse scrolled (482, 309) with delta (0, 0)
Screenshot: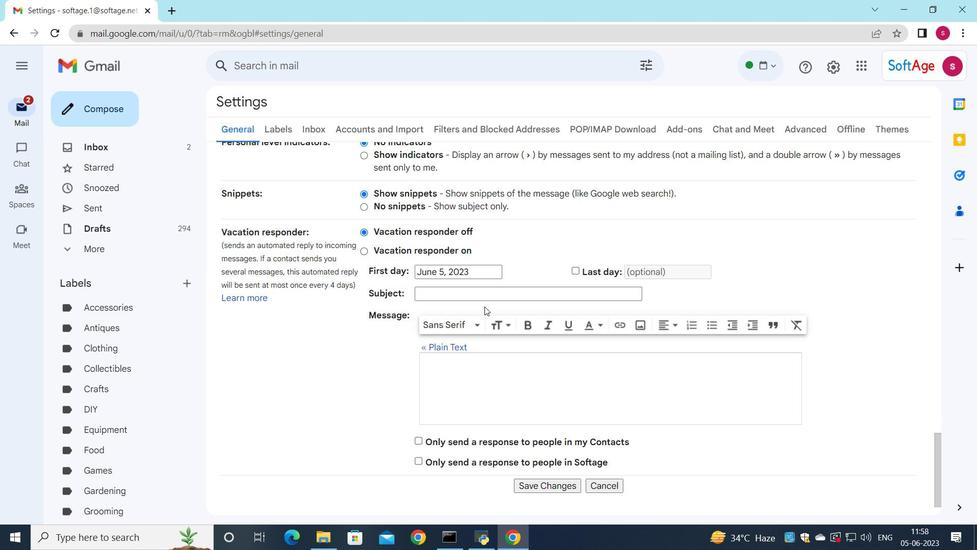 
Action: Mouse moved to (482, 315)
Screenshot: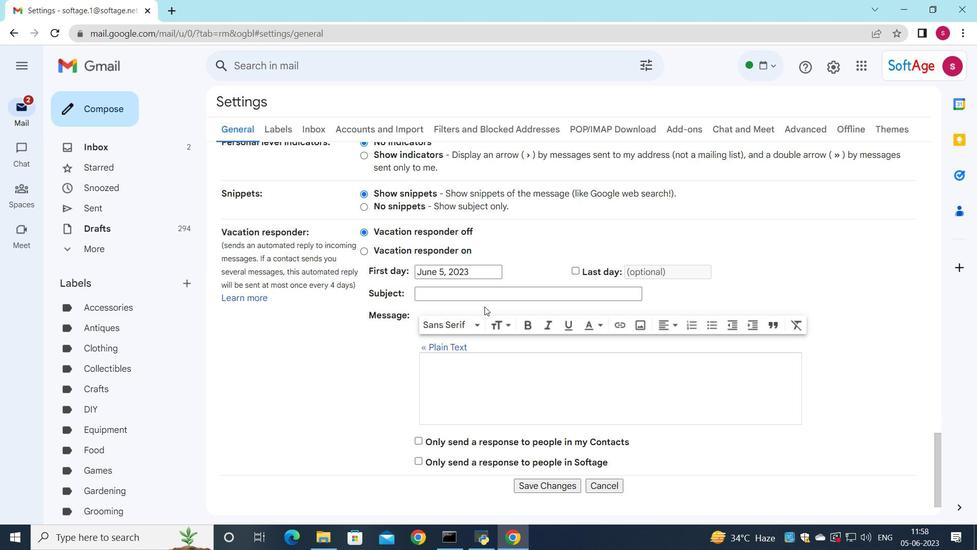 
Action: Mouse scrolled (482, 314) with delta (0, 0)
Screenshot: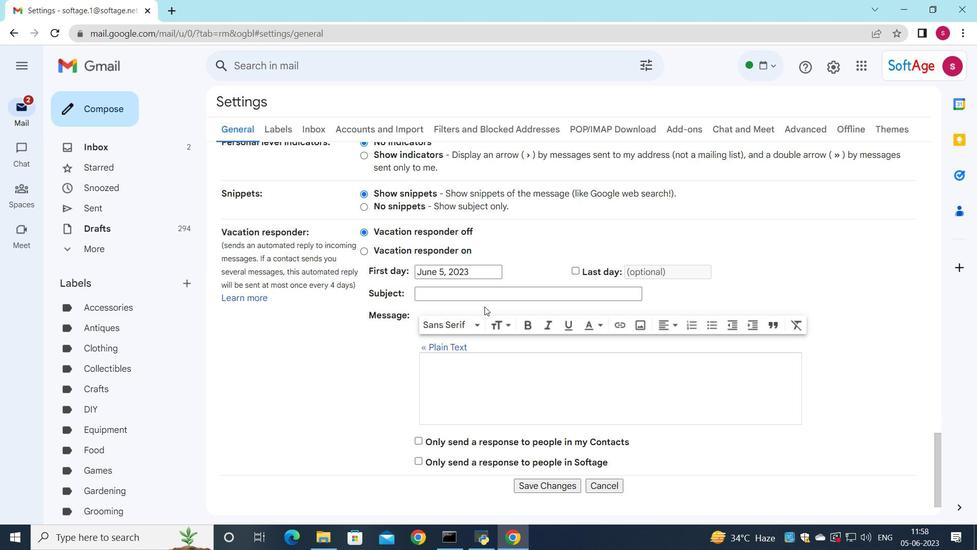 
Action: Mouse moved to (481, 318)
Screenshot: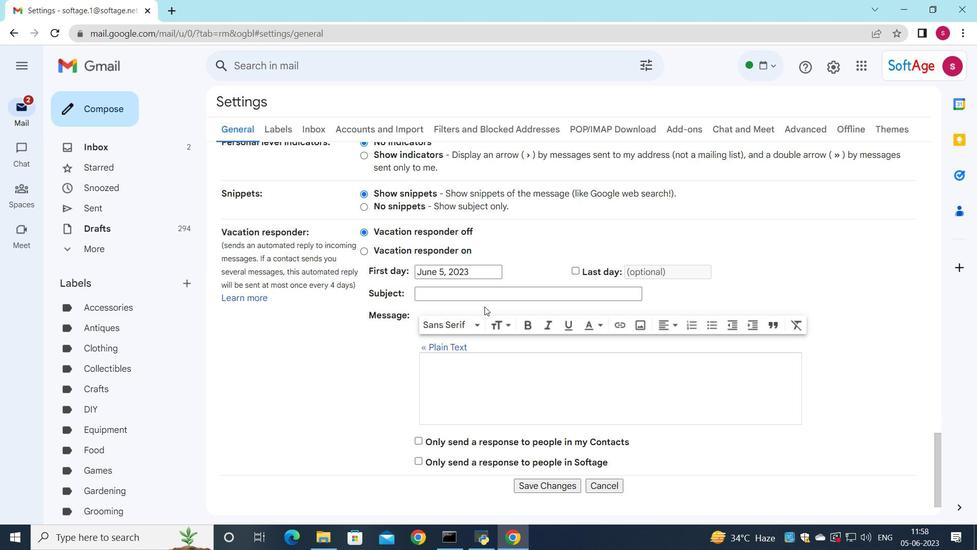 
Action: Mouse scrolled (481, 318) with delta (0, 0)
Screenshot: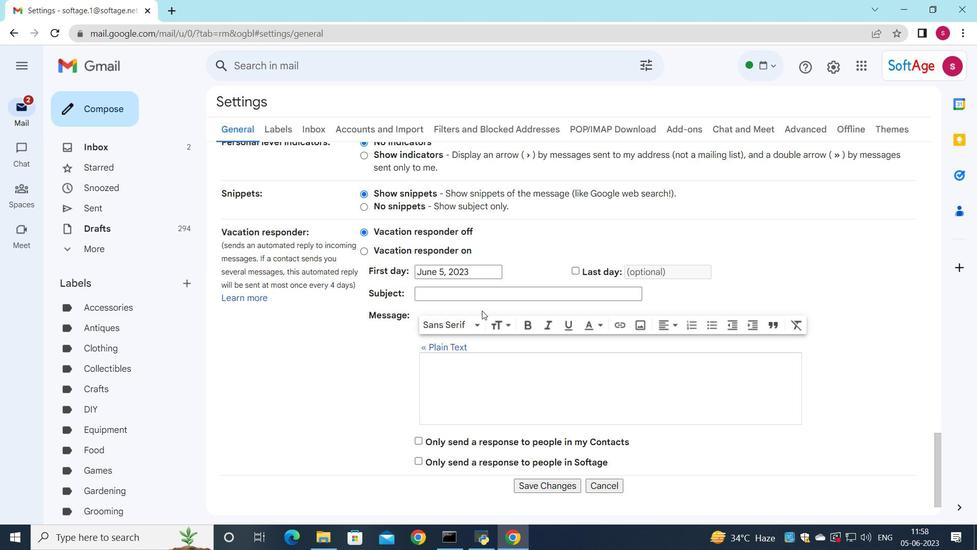 
Action: Mouse moved to (480, 327)
Screenshot: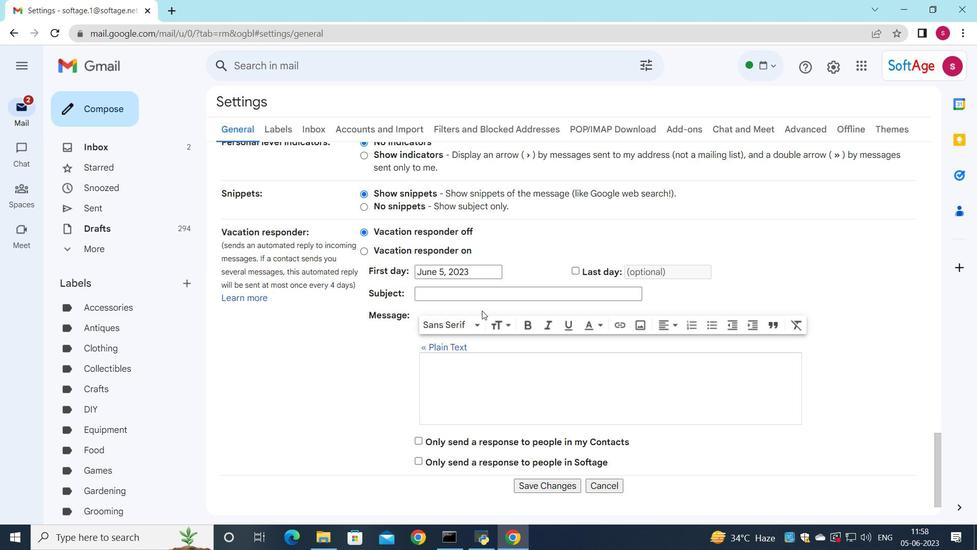 
Action: Mouse scrolled (480, 326) with delta (0, 0)
Screenshot: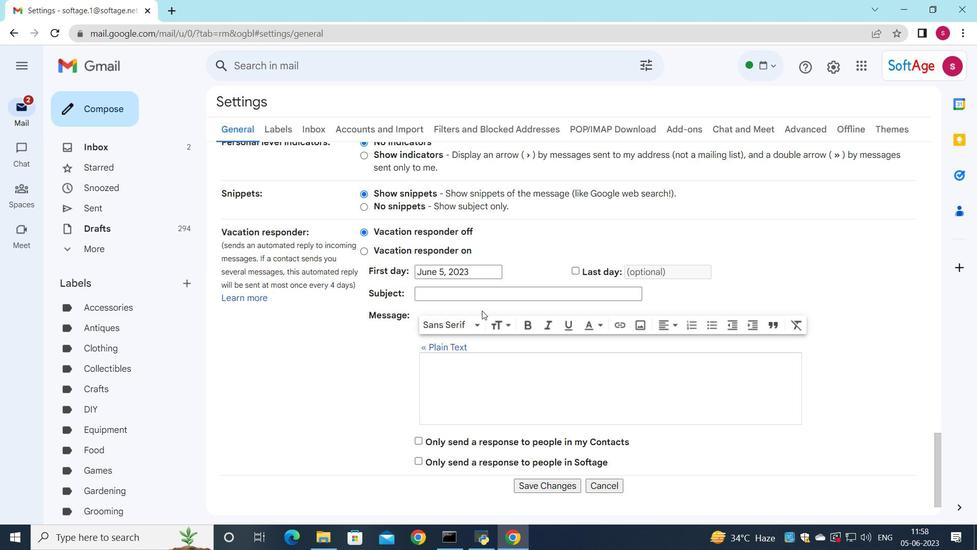 
Action: Mouse moved to (529, 447)
Screenshot: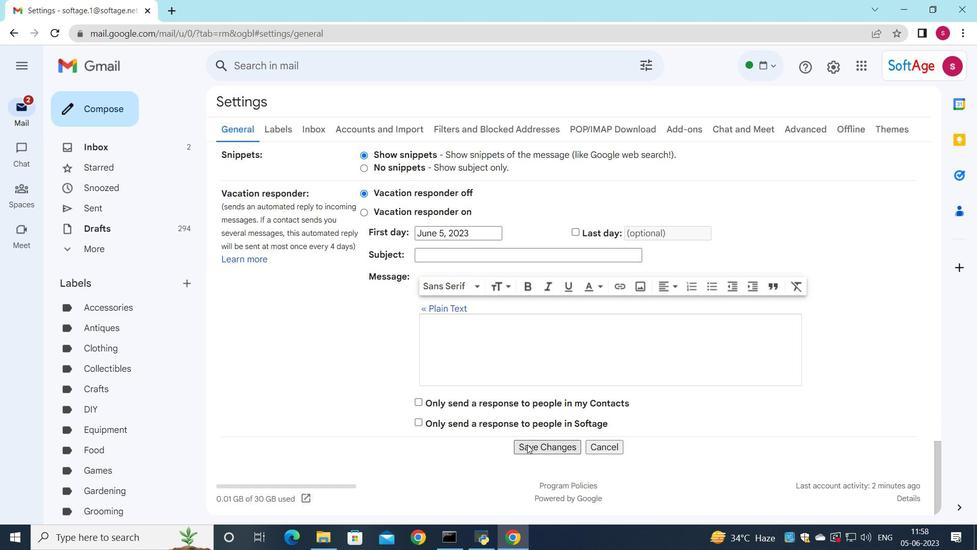 
Action: Mouse pressed left at (529, 447)
Screenshot: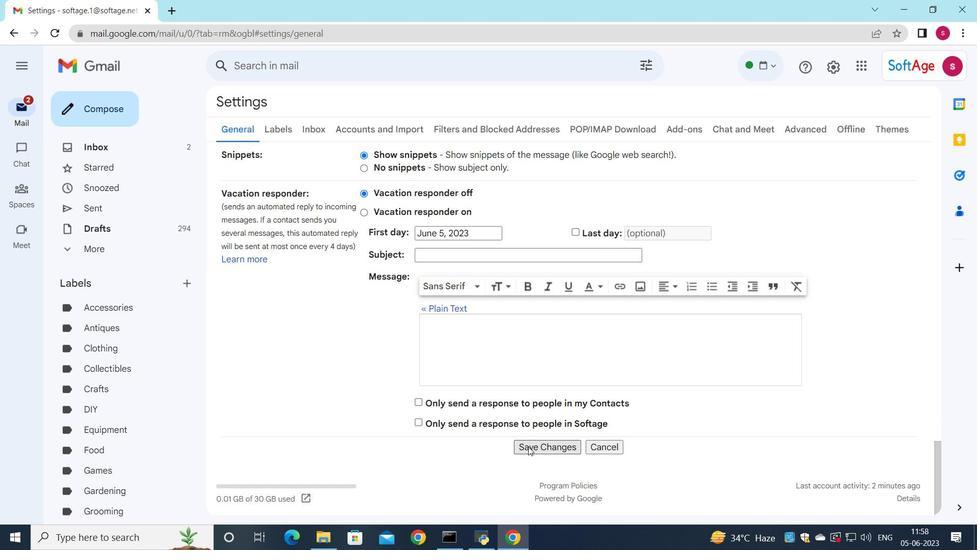 
Action: Mouse moved to (504, 161)
Screenshot: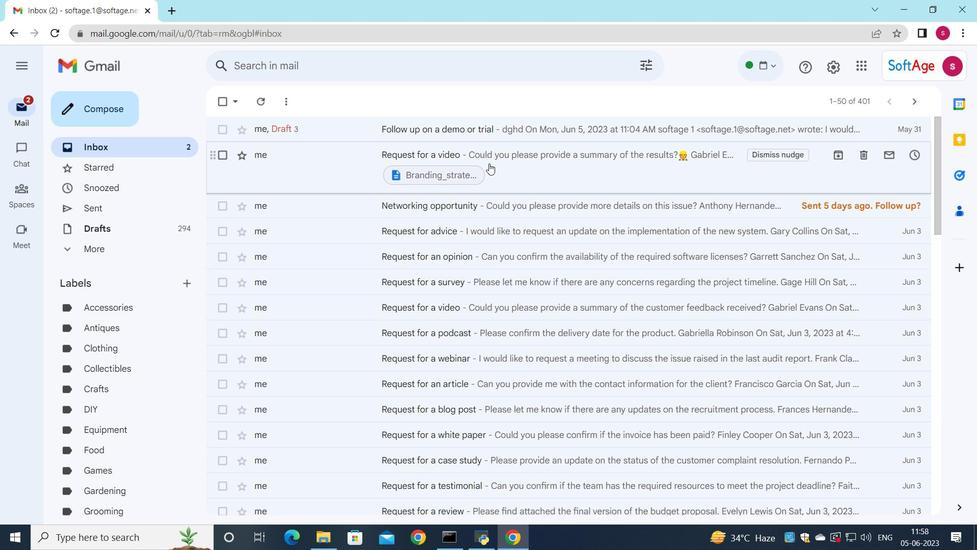 
Action: Mouse pressed left at (504, 161)
Screenshot: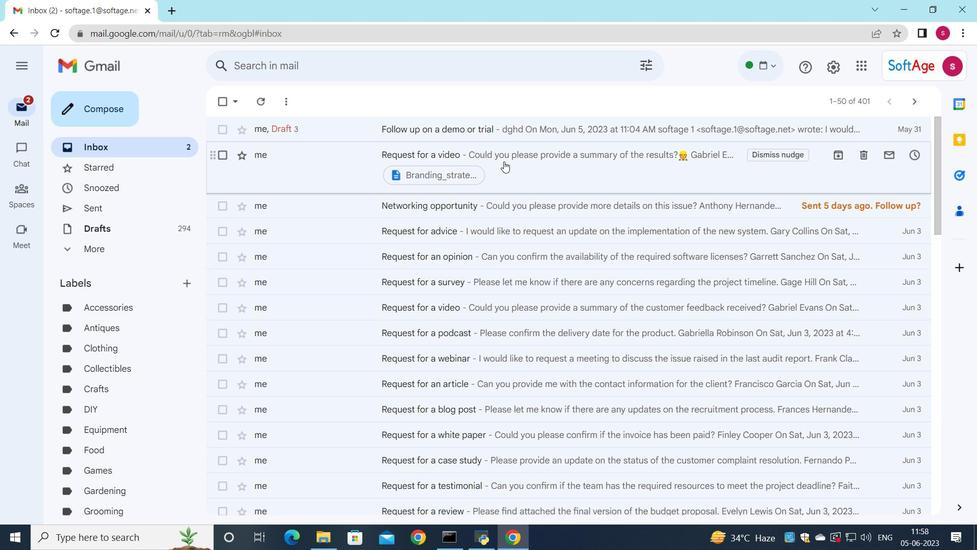 
Action: Mouse moved to (427, 406)
Screenshot: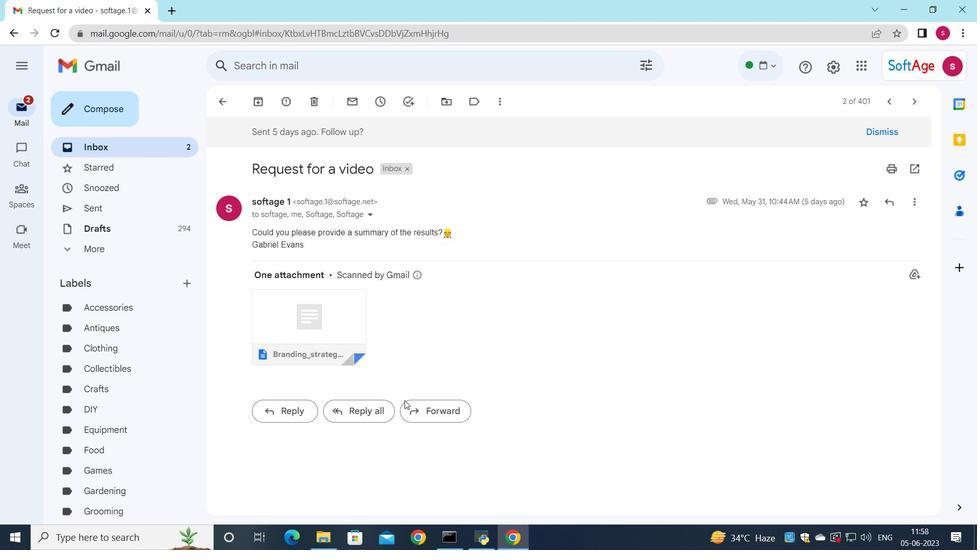 
Action: Mouse pressed left at (427, 406)
Screenshot: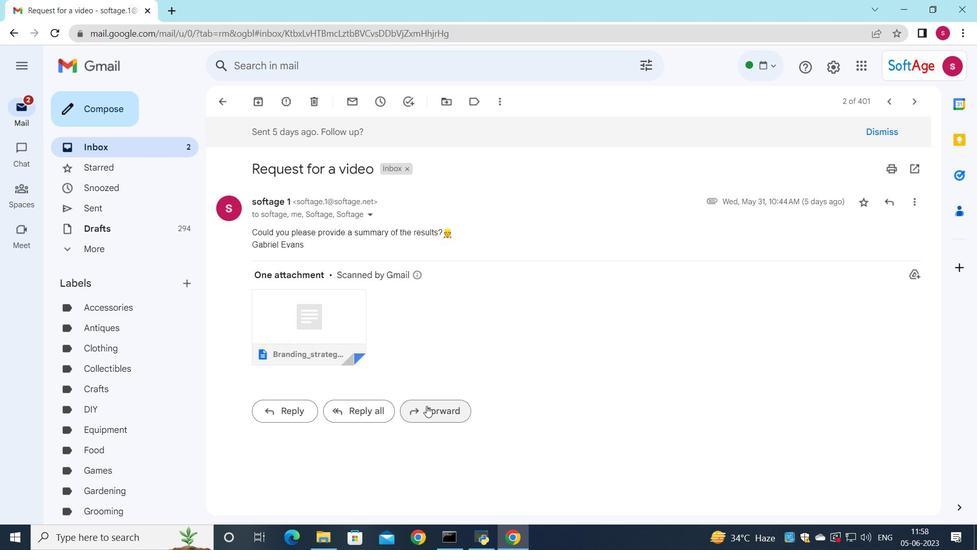 
Action: Mouse moved to (276, 380)
Screenshot: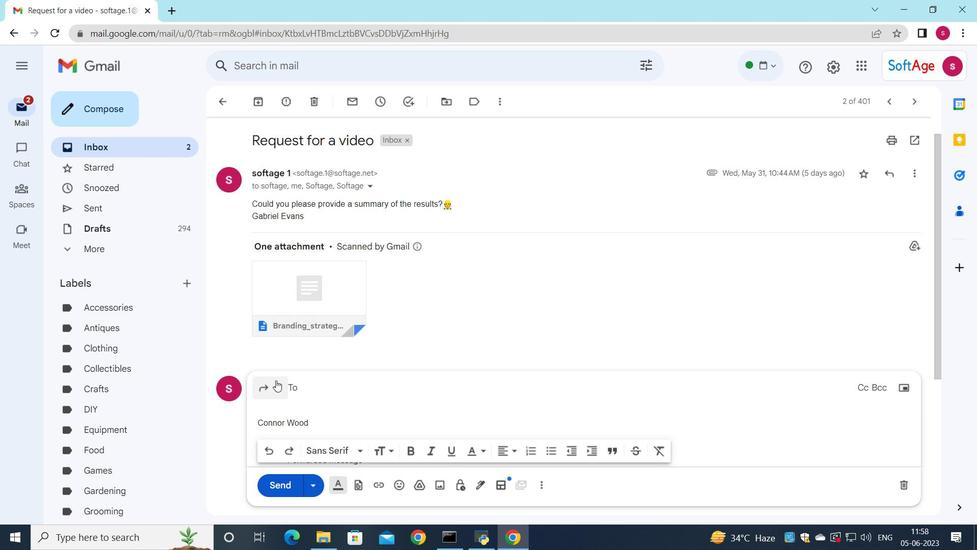 
Action: Mouse pressed left at (276, 380)
Screenshot: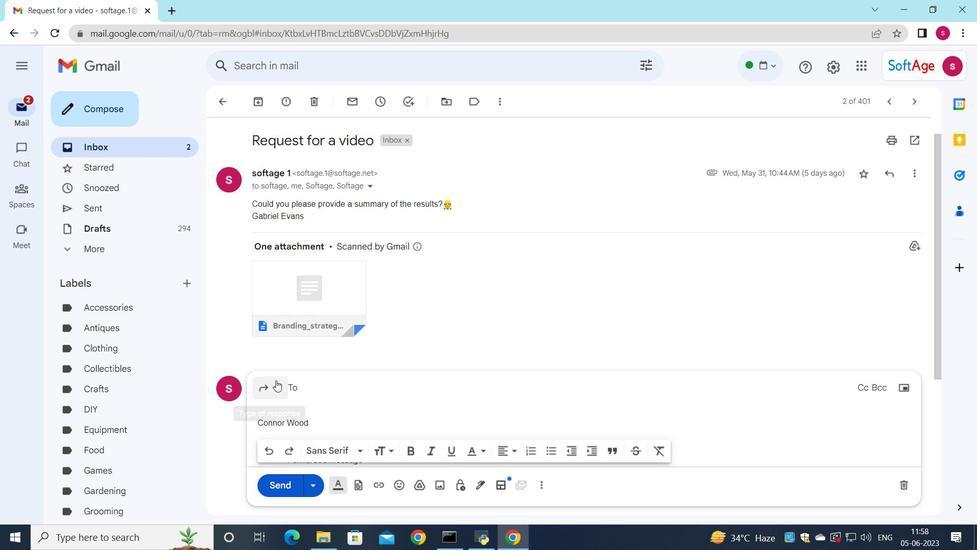 
Action: Mouse moved to (290, 343)
Screenshot: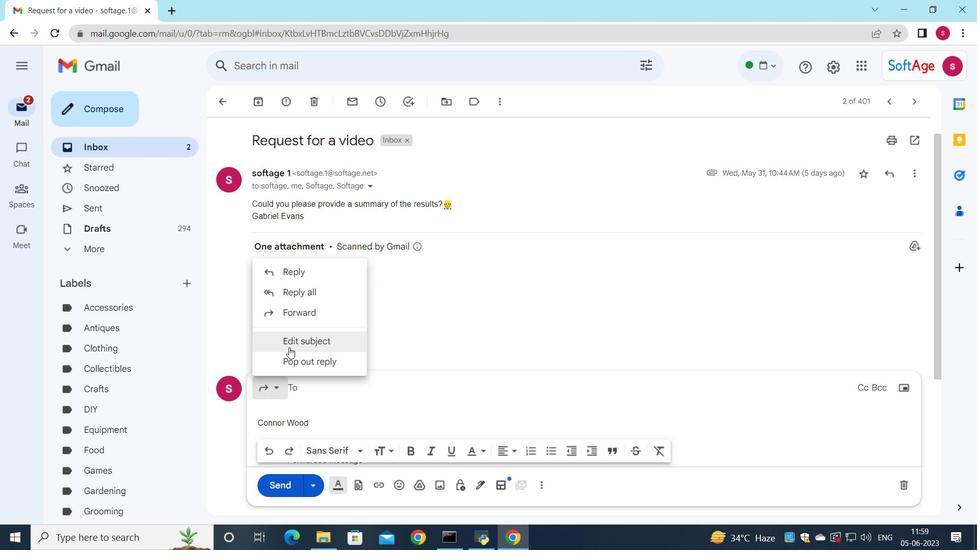
Action: Mouse pressed left at (290, 343)
Screenshot: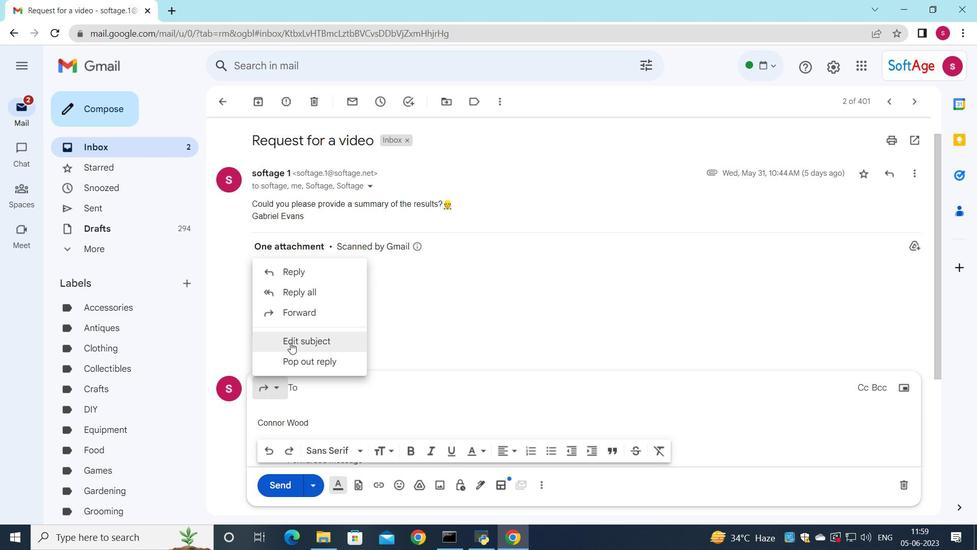 
Action: Mouse moved to (581, 258)
Screenshot: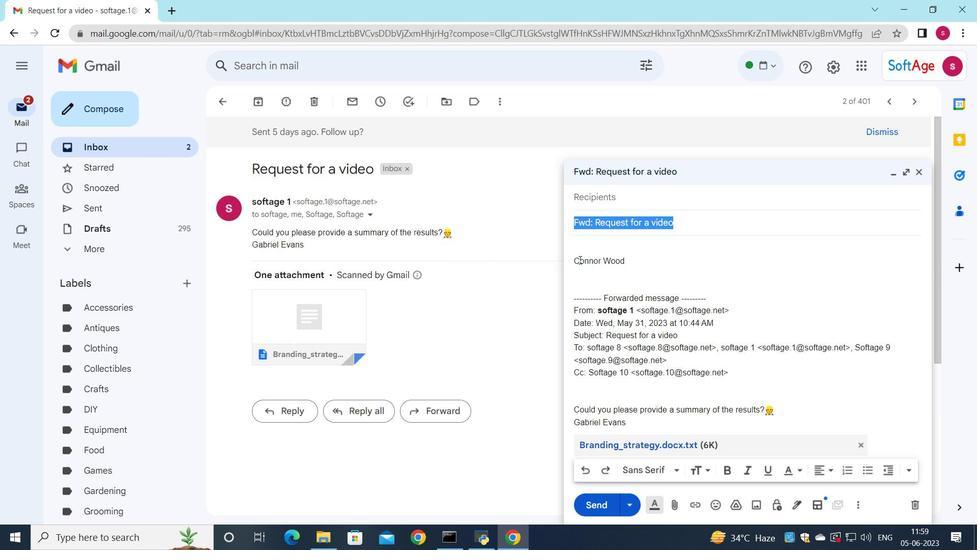
Action: Key pressed <Key.shift><Key.shift><Key.shift>Product<Key.space>lu<Key.backspace>auc<Key.backspace>nch<Key.space>announcement
Screenshot: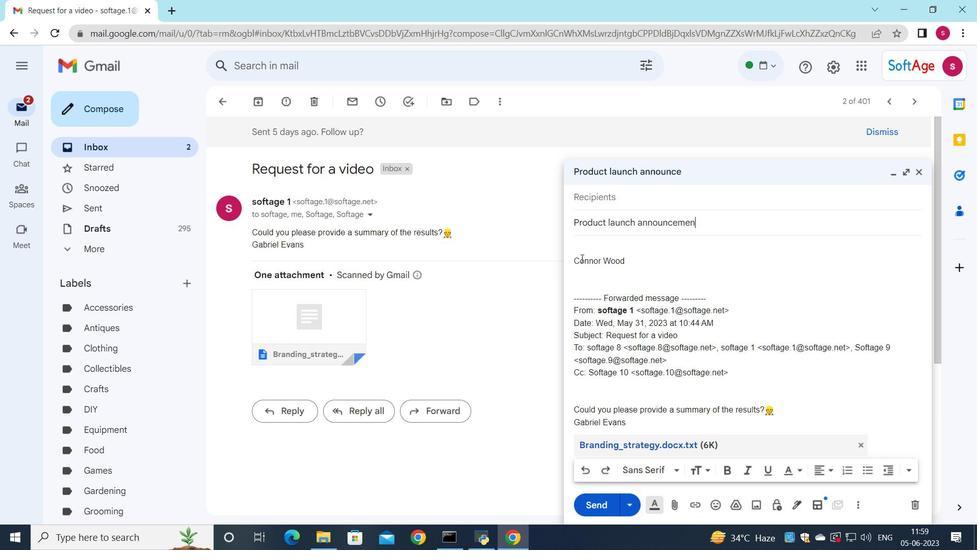 
Action: Mouse moved to (646, 202)
Screenshot: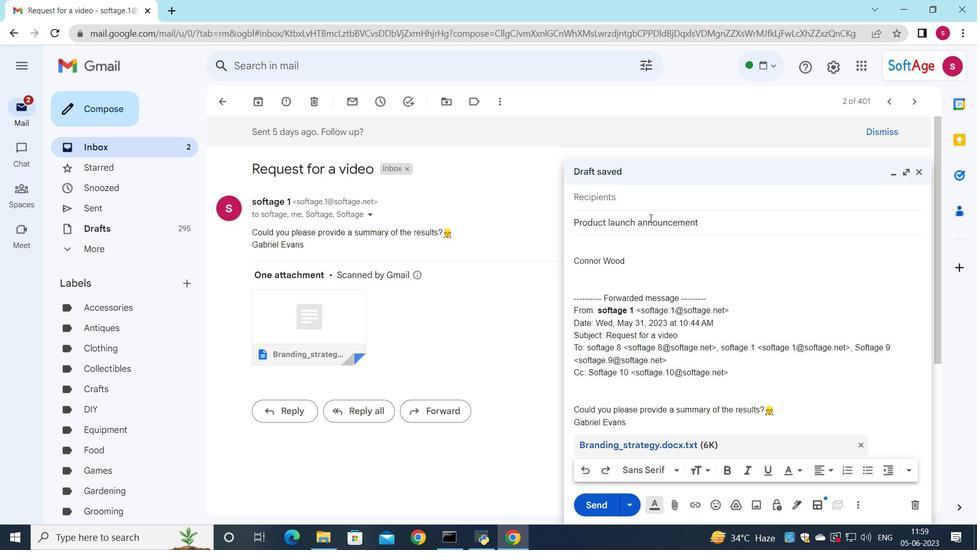 
Action: Mouse pressed left at (646, 202)
Screenshot: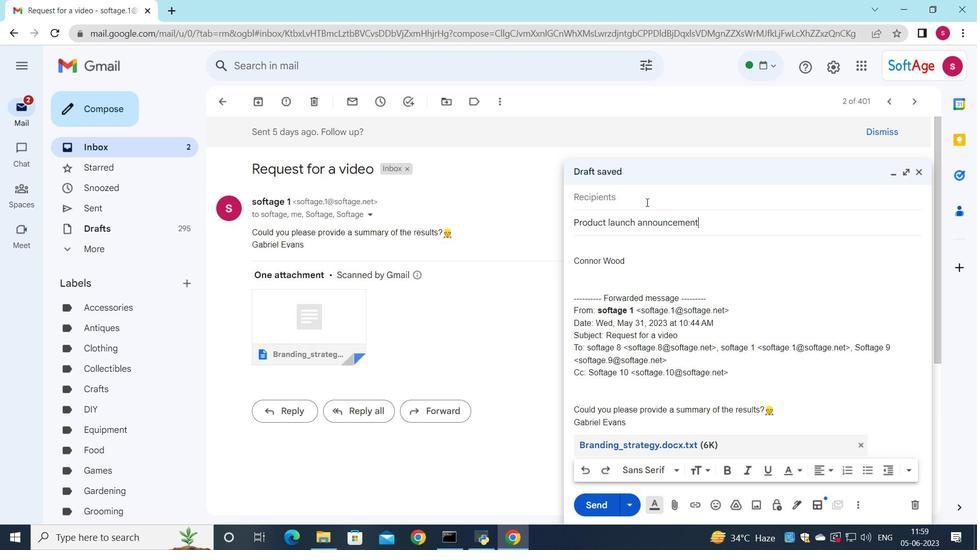
Action: Mouse moved to (643, 208)
Screenshot: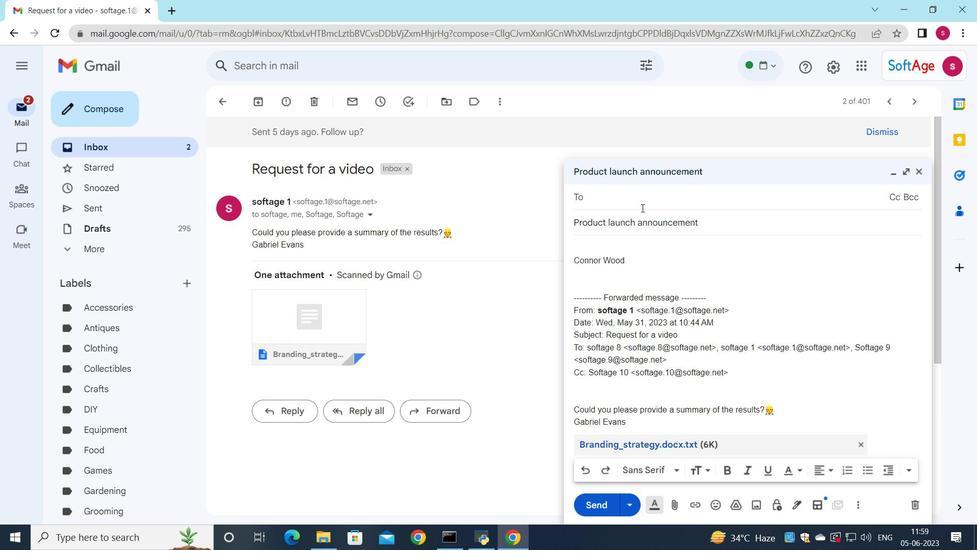 
Action: Key pressed s
Screenshot: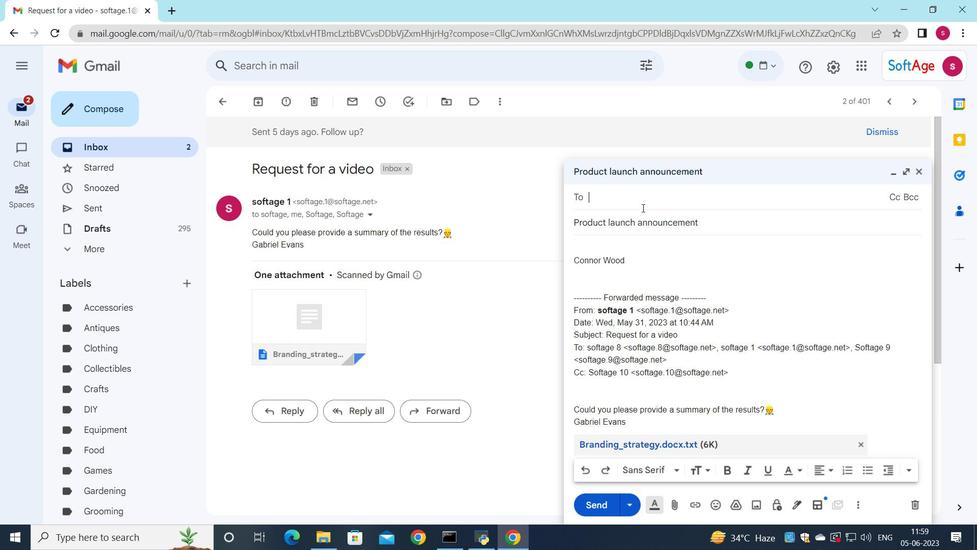 
Action: Mouse moved to (636, 393)
Screenshot: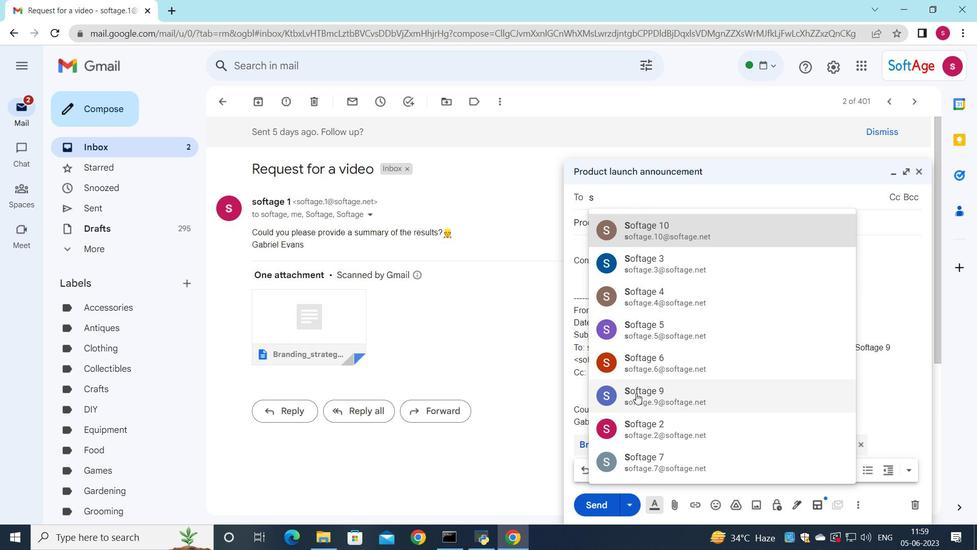 
Action: Mouse pressed left at (636, 393)
Screenshot: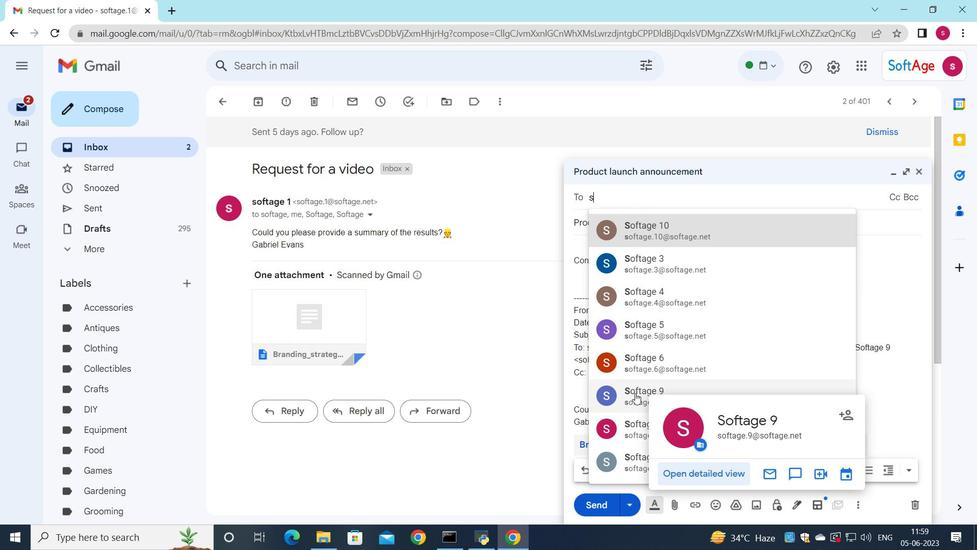 
Action: Mouse moved to (609, 263)
Screenshot: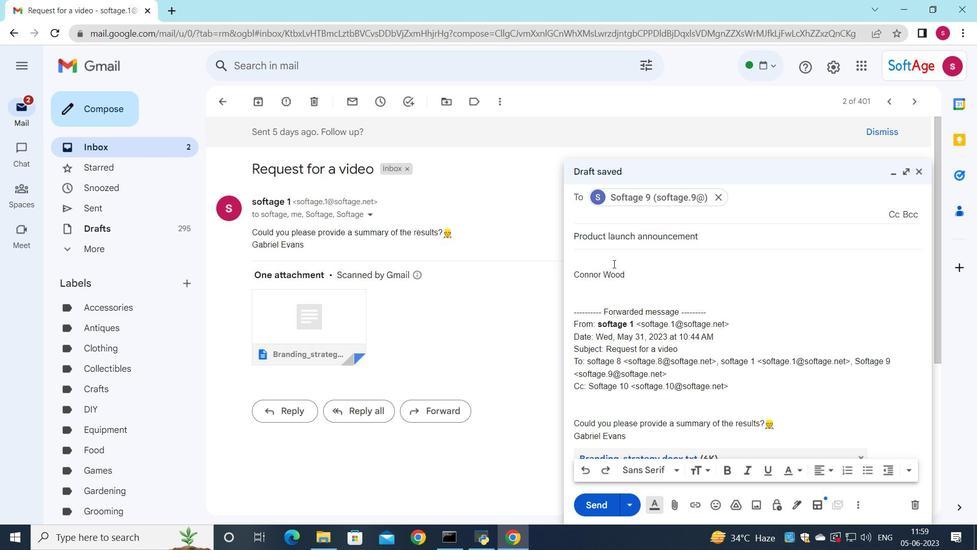 
Action: Mouse pressed left at (609, 263)
Screenshot: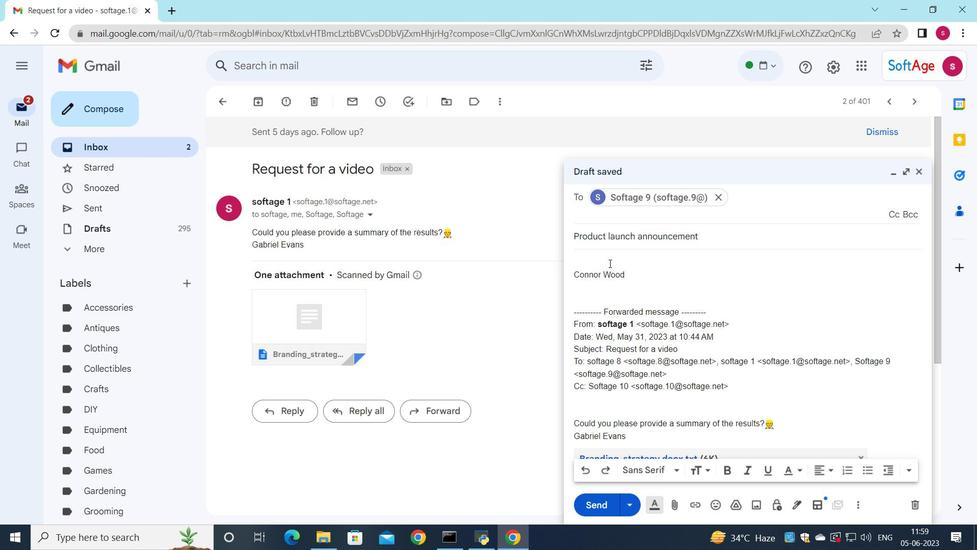 
Action: Key pressed <Key.shift>Can<Key.space>you<Key.space>confirm<Key.space>whether<Key.space>the<Key.space>project<Key.space>o<Key.backspace>is<Key.space>on<Key.space>track<Key.space>to<Key.space>meet<Key.space>the<Key.space>deadlines<Key.backspace><Key.shift_r>?
Screenshot: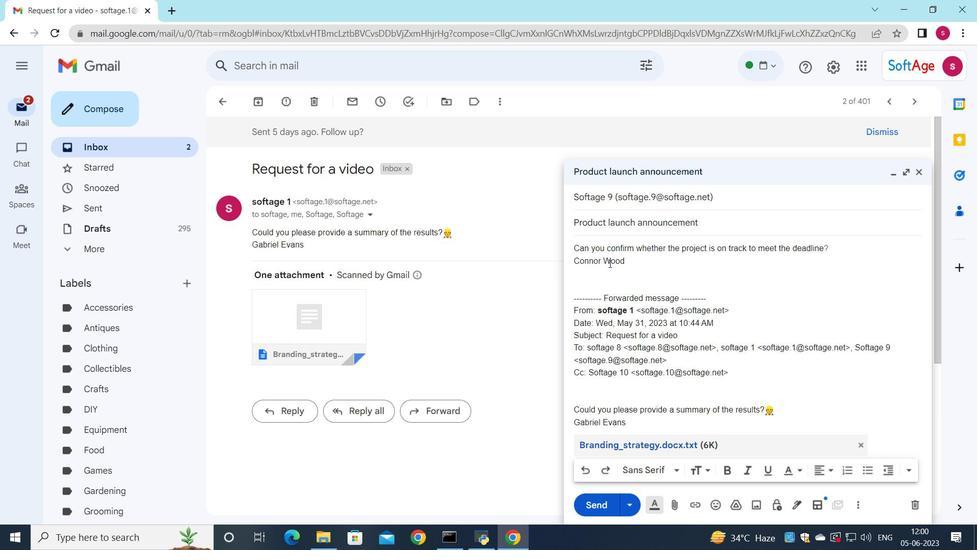 
Action: Mouse moved to (833, 248)
Screenshot: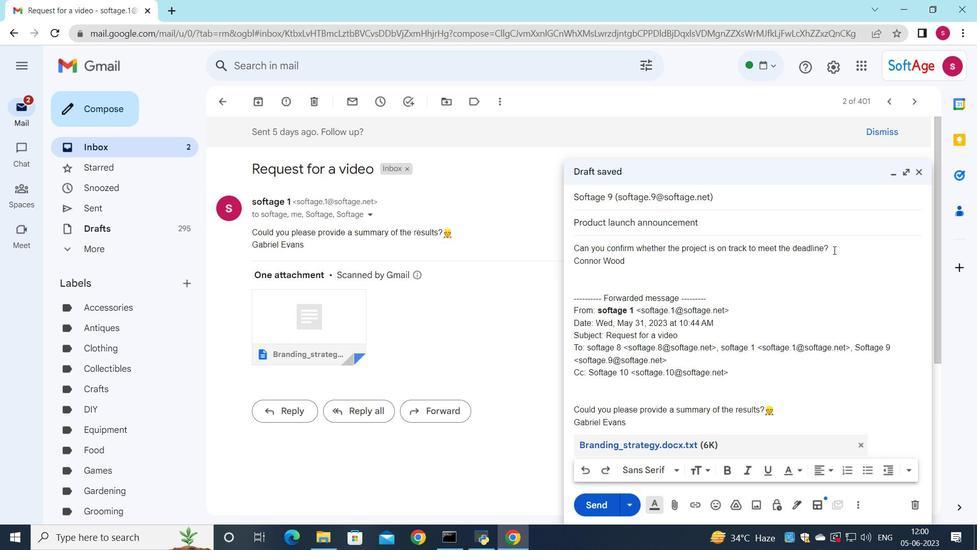 
Action: Mouse pressed left at (833, 248)
Screenshot: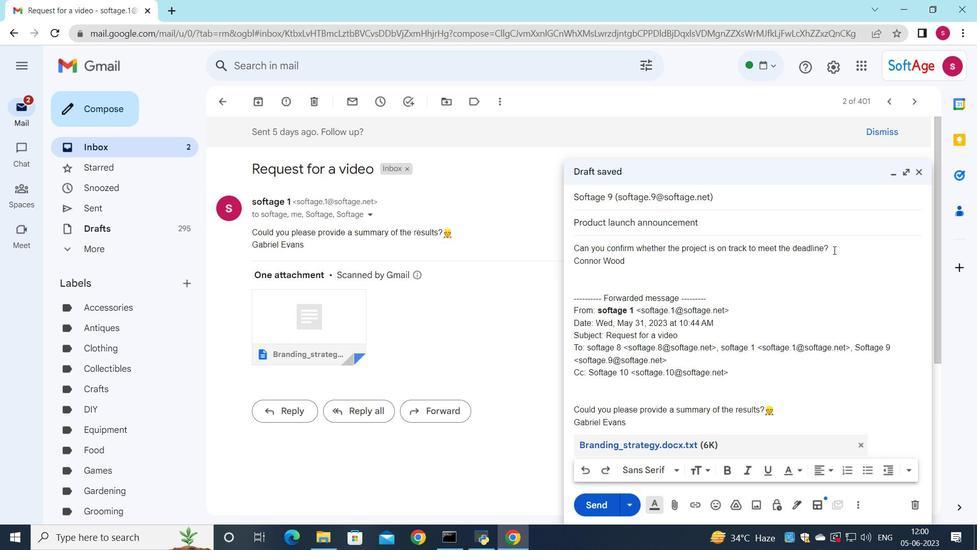 
Action: Mouse moved to (675, 470)
Screenshot: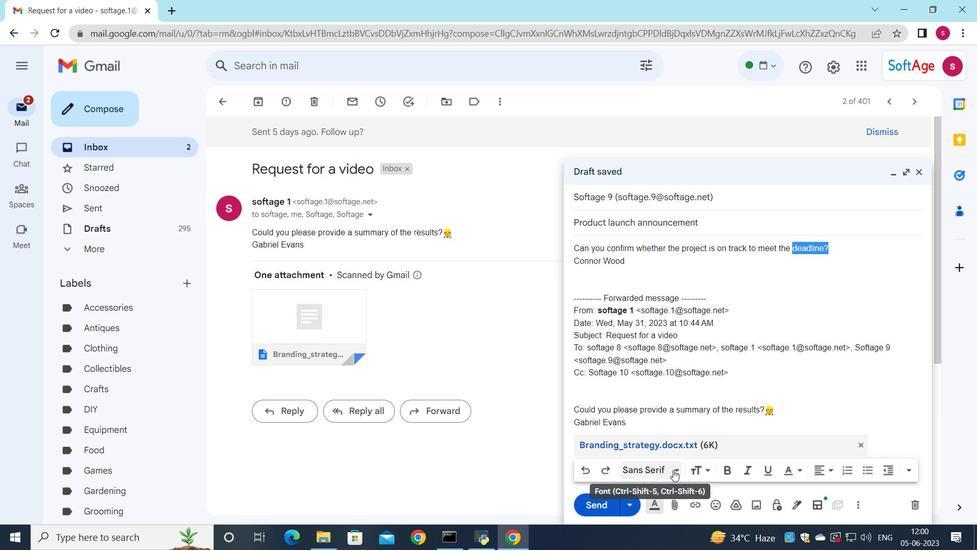 
Action: Mouse pressed left at (675, 470)
Screenshot: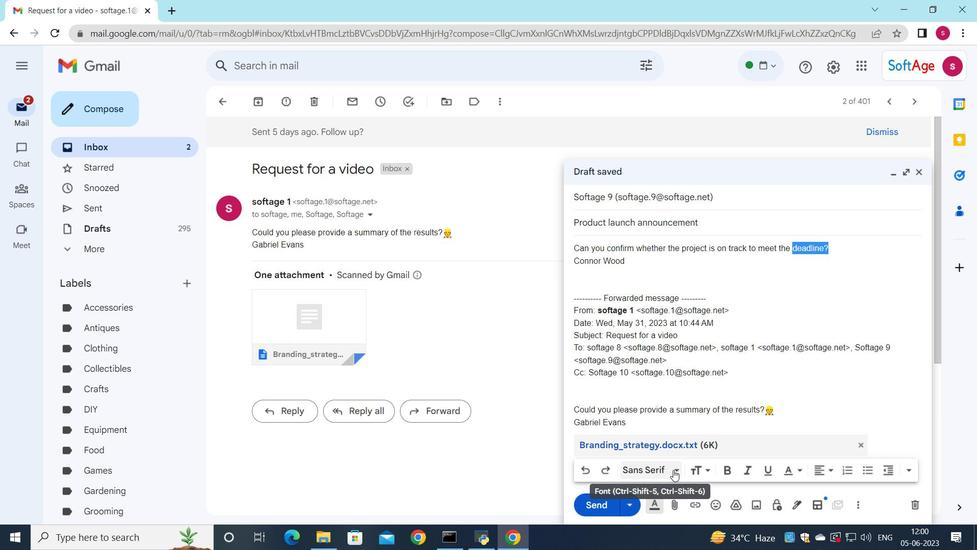 
Action: Mouse moved to (693, 407)
Screenshot: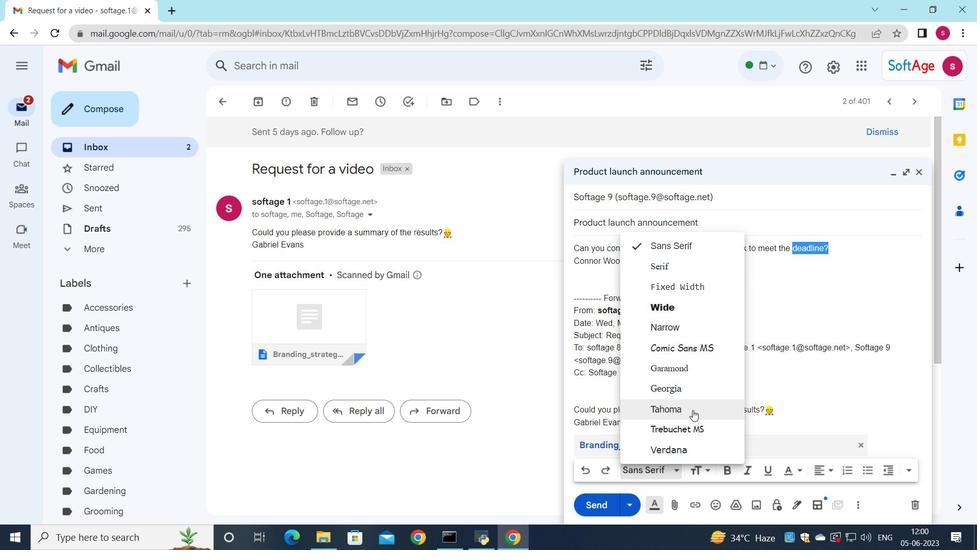 
Action: Mouse pressed left at (693, 407)
Screenshot: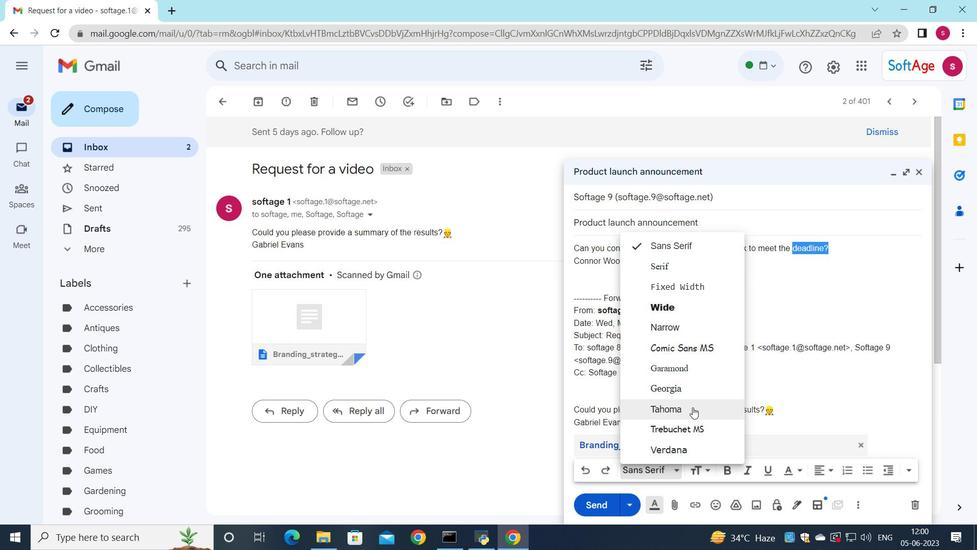 
Action: Mouse moved to (726, 472)
Screenshot: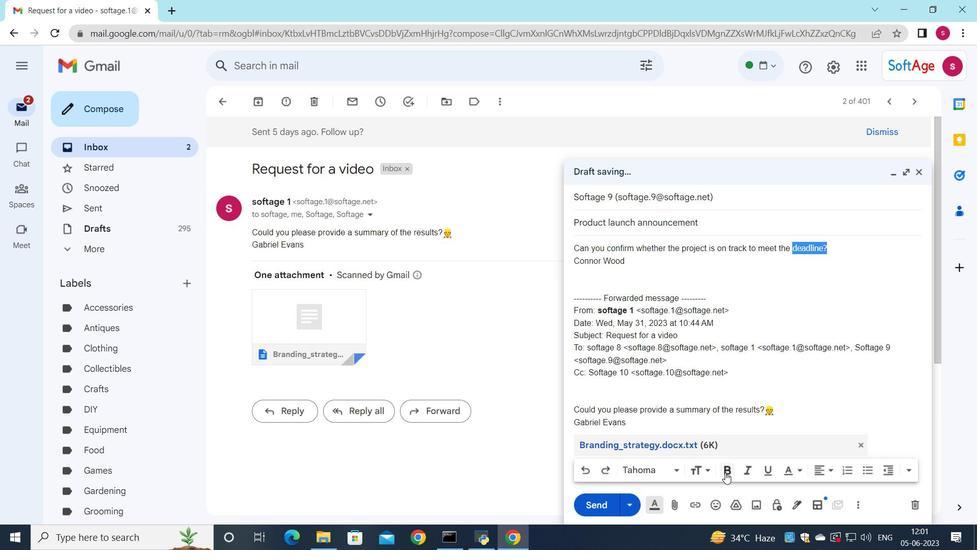 
Action: Mouse pressed left at (726, 472)
Screenshot: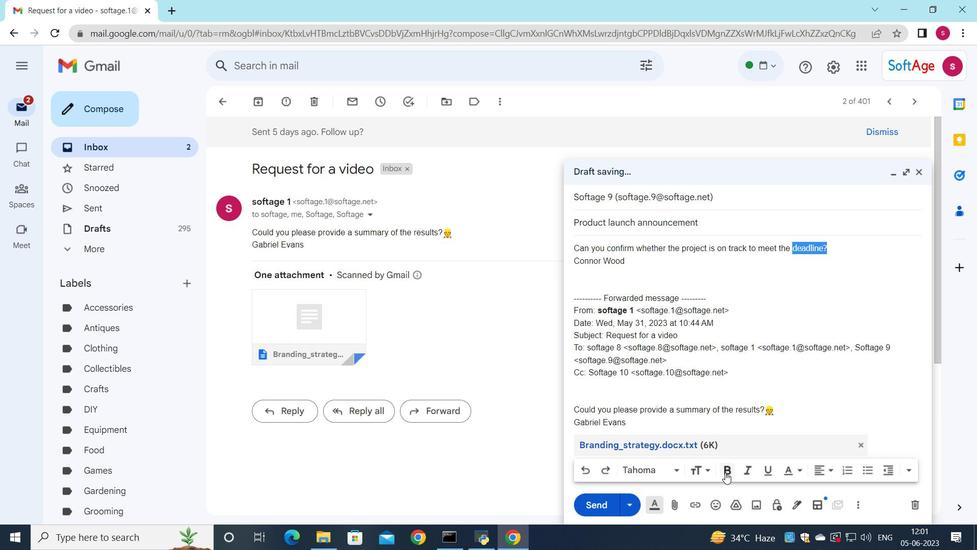 
Action: Mouse moved to (751, 468)
Screenshot: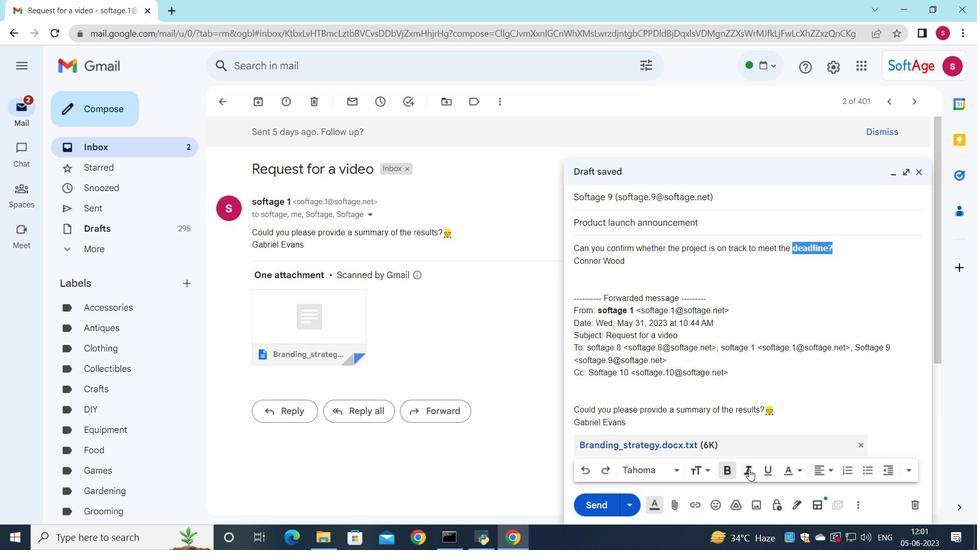 
Action: Mouse pressed left at (751, 468)
Screenshot: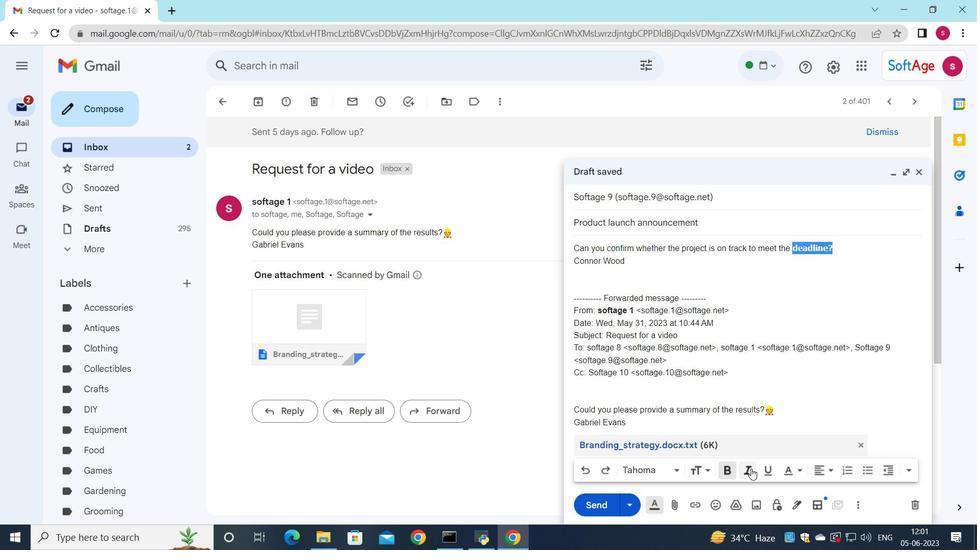 
Action: Mouse moved to (603, 501)
Screenshot: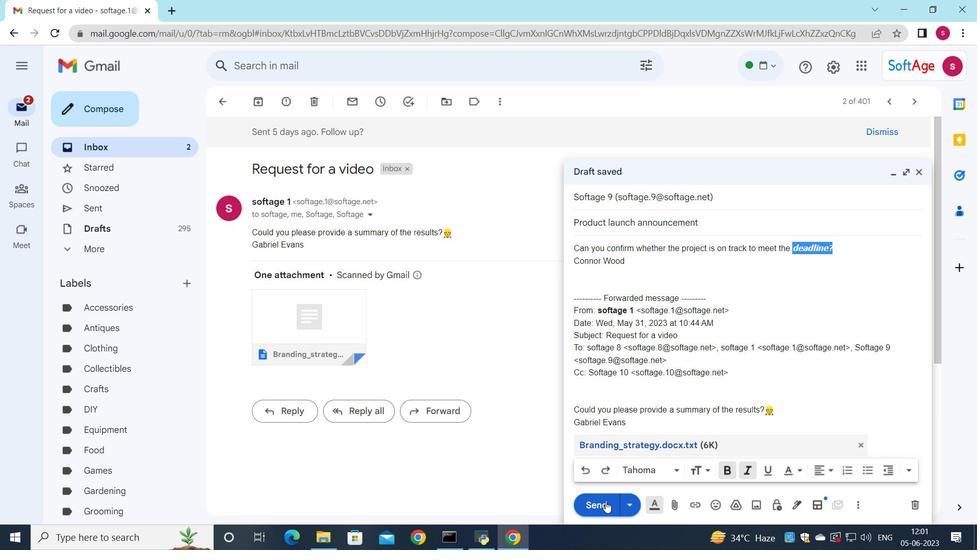 
Action: Mouse pressed left at (603, 501)
Screenshot: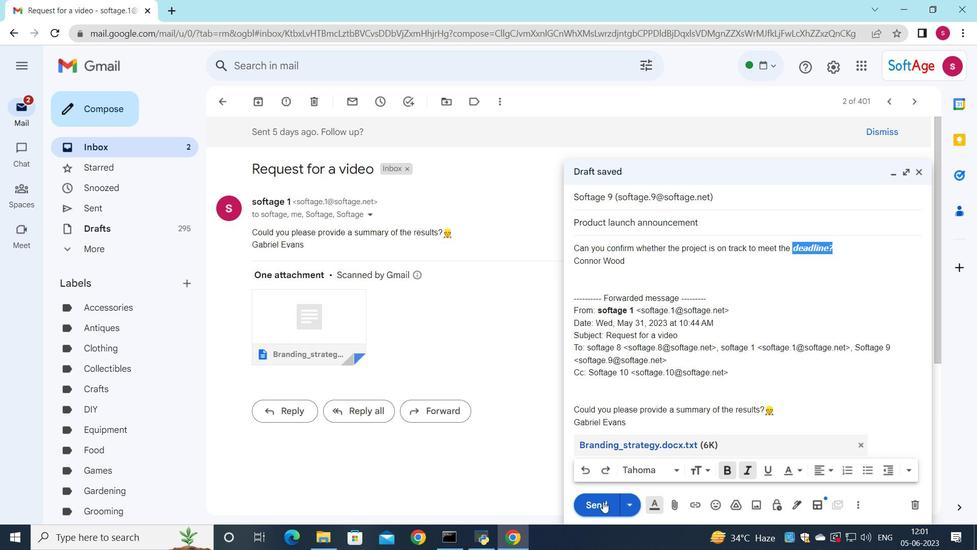 
Action: Mouse moved to (671, 365)
Screenshot: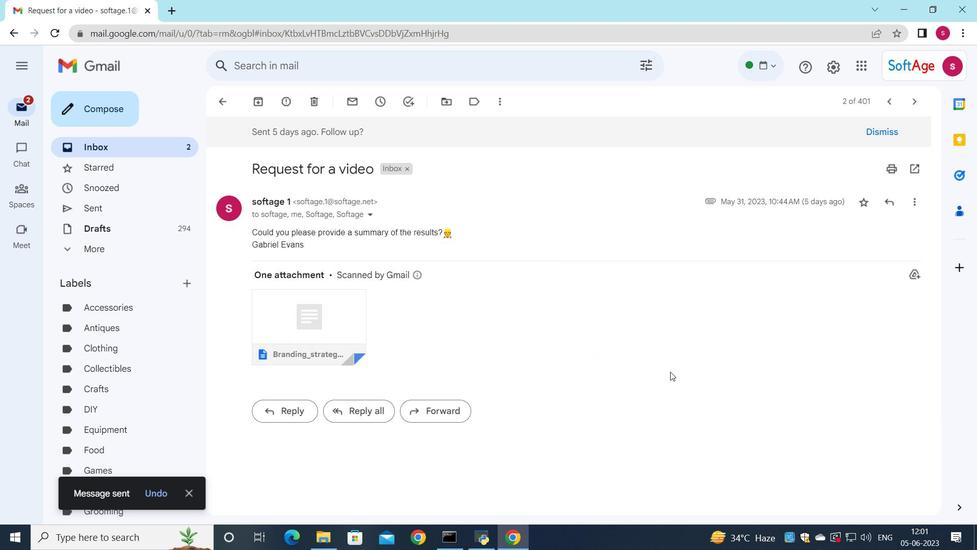 
